 Task: Forward email as attachment with the signature Alex Clark with the subject Status update from softage.1@softage.net to softage.5@softage.net with the message Could you please provide feedback on the latest version of the project report?
Action: Mouse moved to (845, 75)
Screenshot: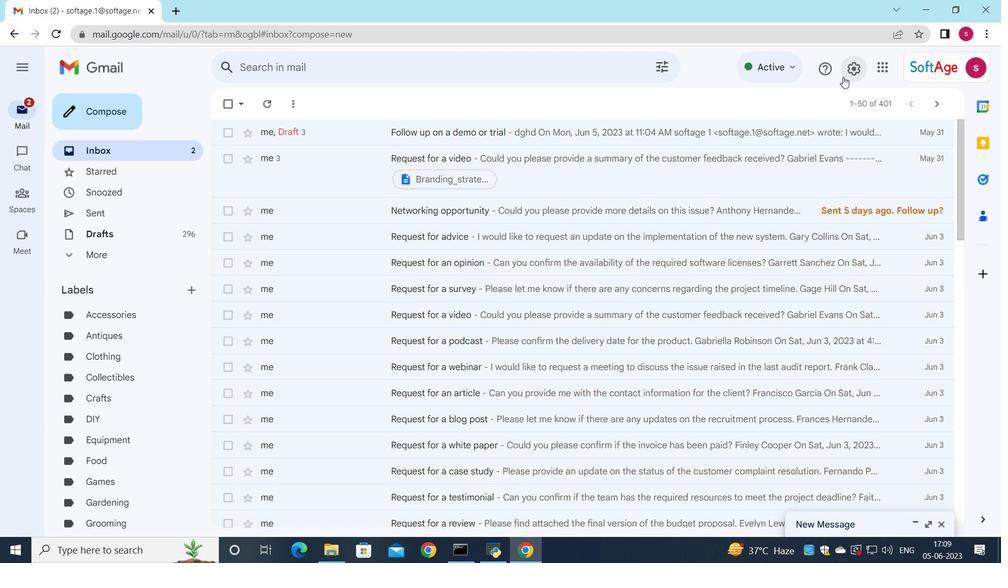
Action: Mouse pressed left at (845, 75)
Screenshot: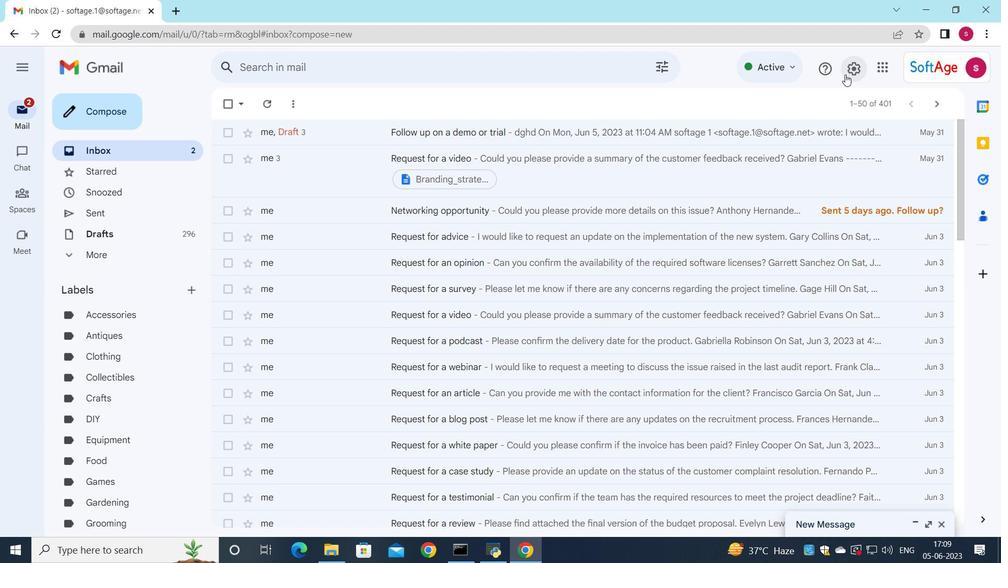 
Action: Mouse moved to (838, 134)
Screenshot: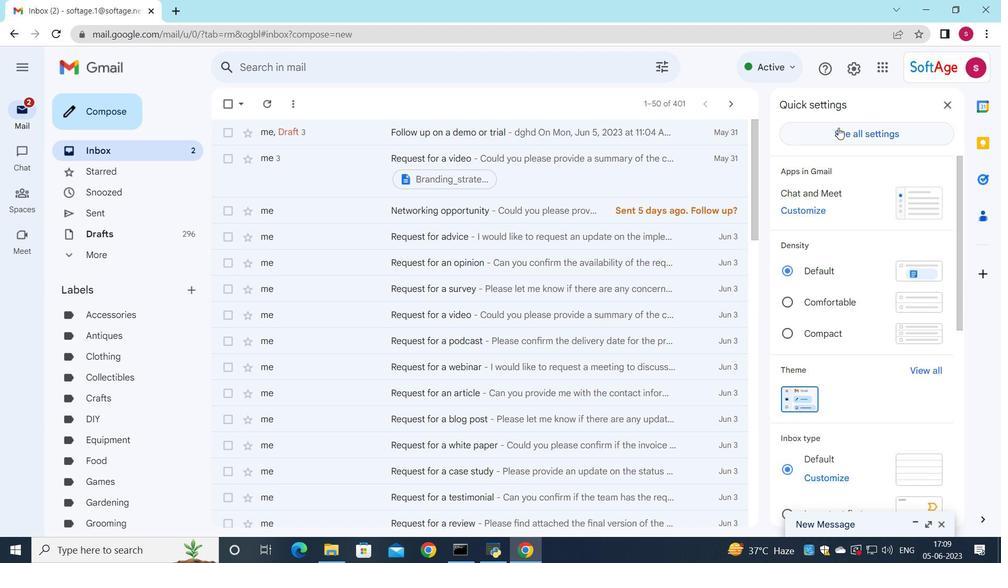 
Action: Mouse pressed left at (838, 134)
Screenshot: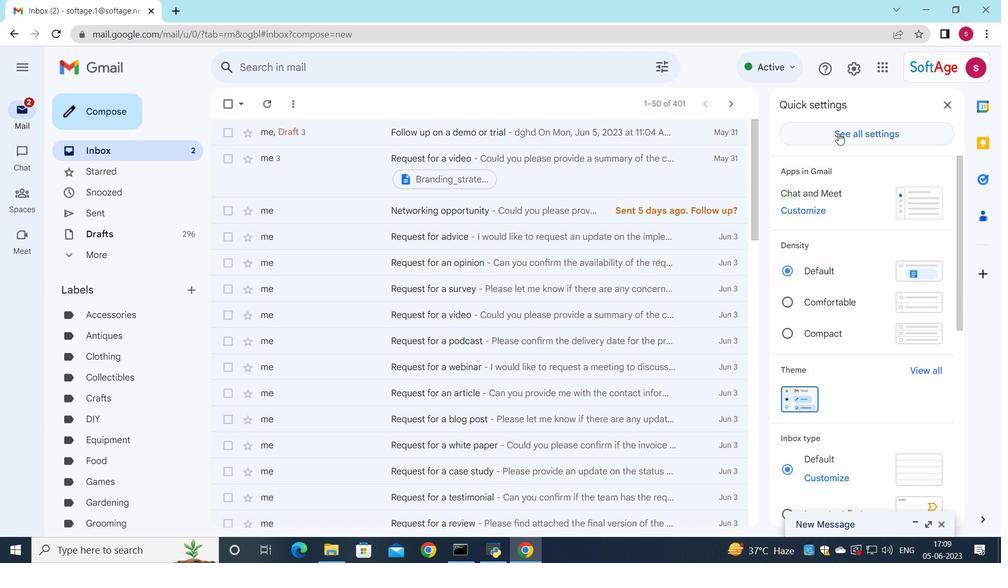 
Action: Mouse moved to (529, 168)
Screenshot: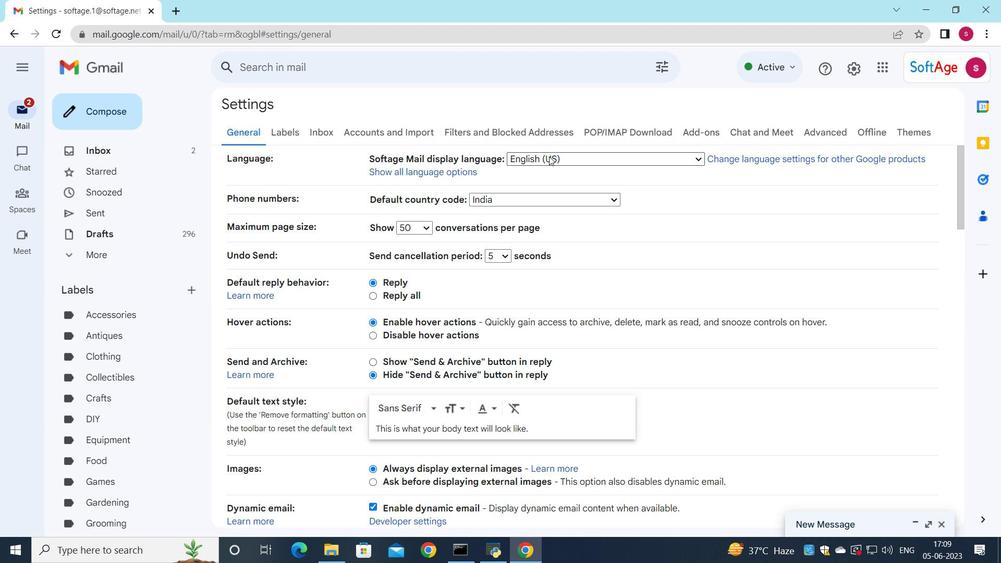 
Action: Mouse scrolled (533, 163) with delta (0, 0)
Screenshot: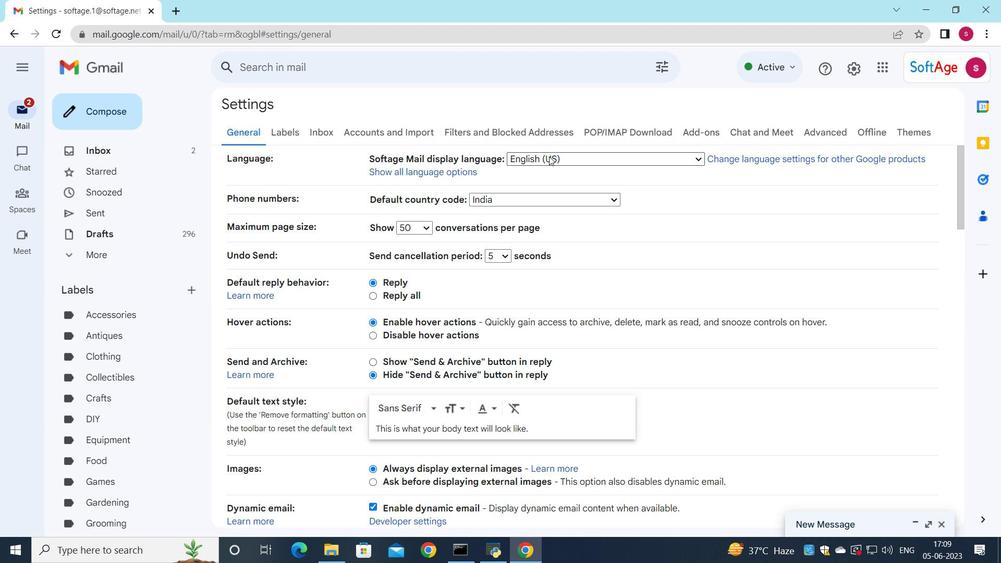 
Action: Mouse moved to (529, 169)
Screenshot: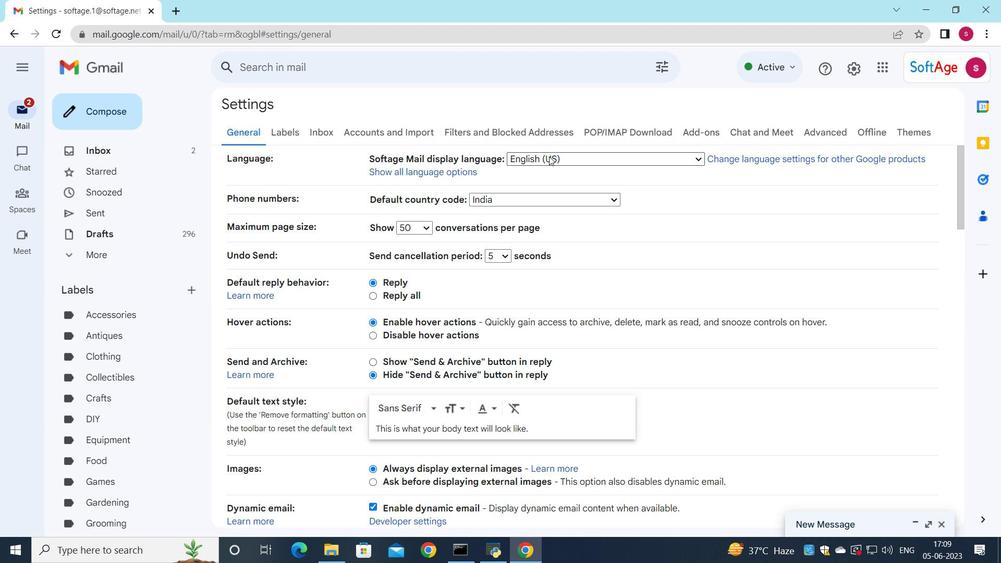 
Action: Mouse scrolled (531, 165) with delta (0, 0)
Screenshot: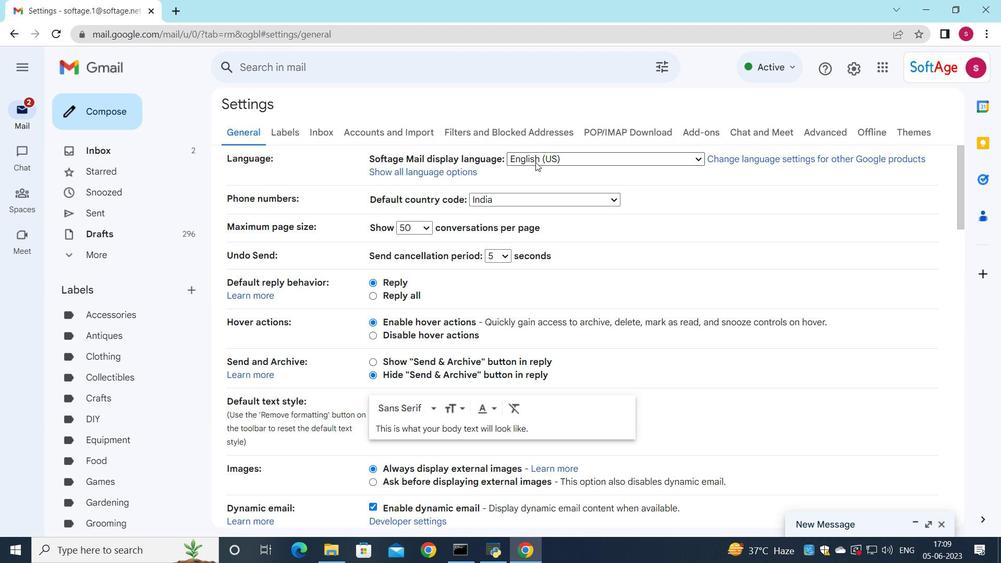 
Action: Mouse moved to (527, 172)
Screenshot: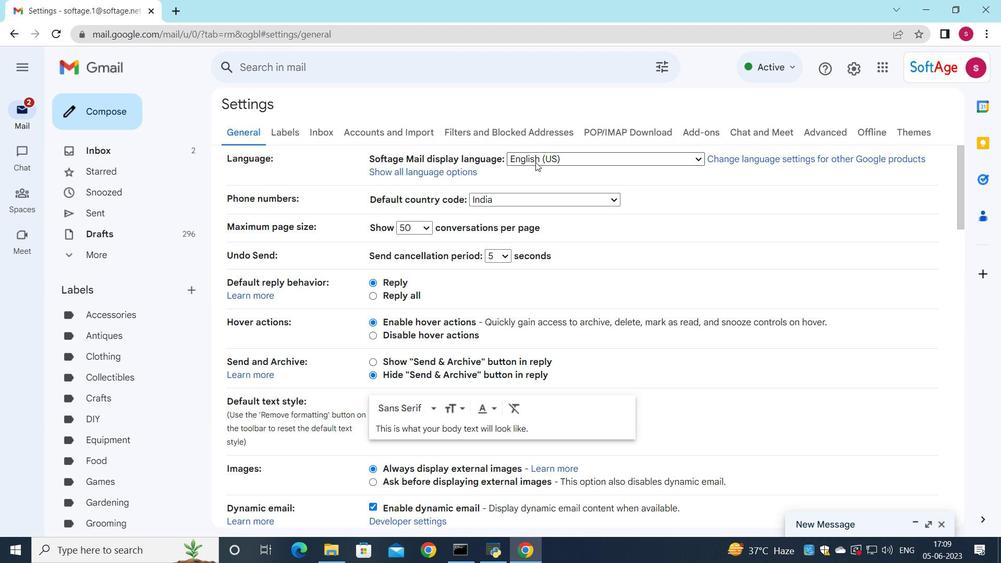
Action: Mouse scrolled (530, 166) with delta (0, 0)
Screenshot: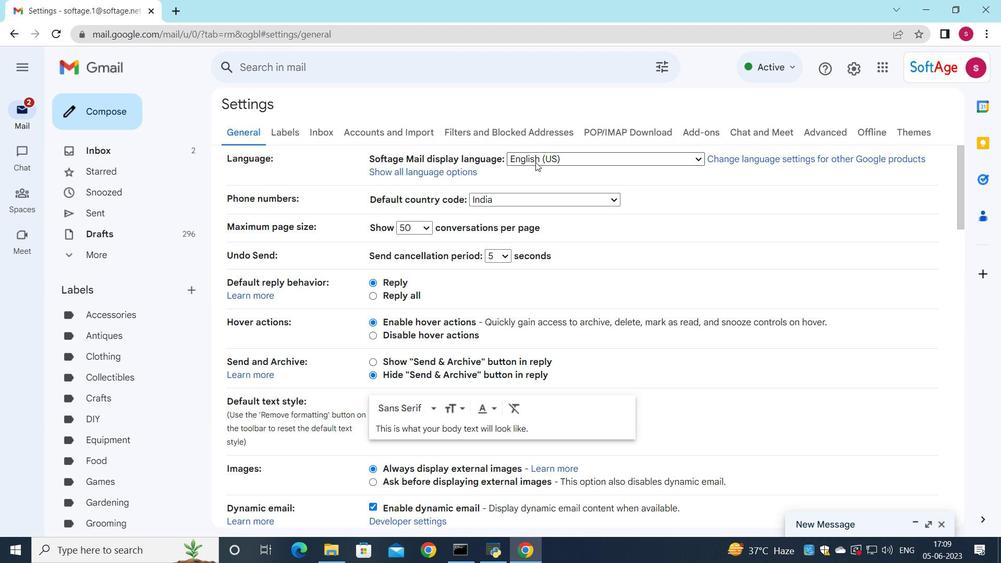 
Action: Mouse moved to (525, 175)
Screenshot: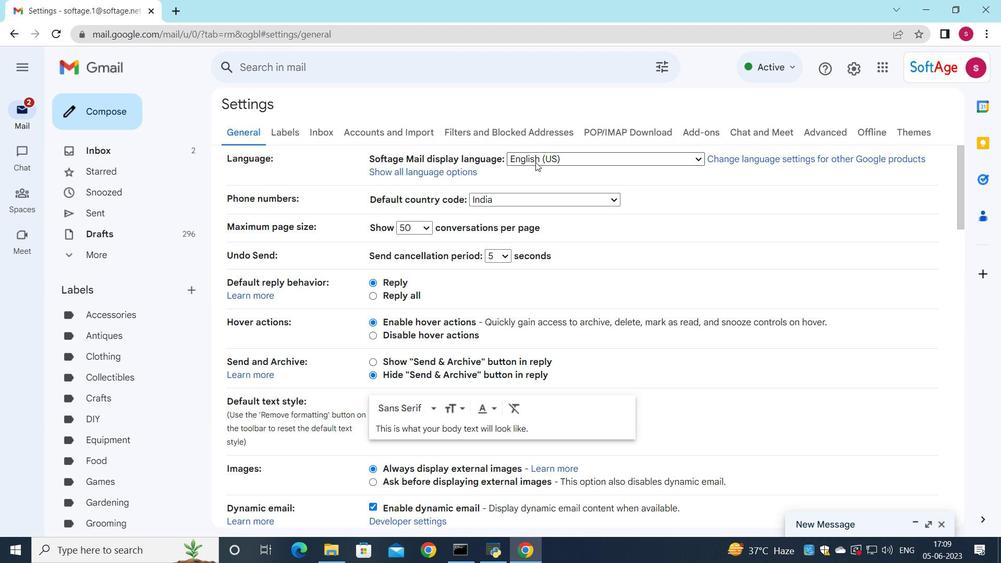 
Action: Mouse scrolled (529, 168) with delta (0, 0)
Screenshot: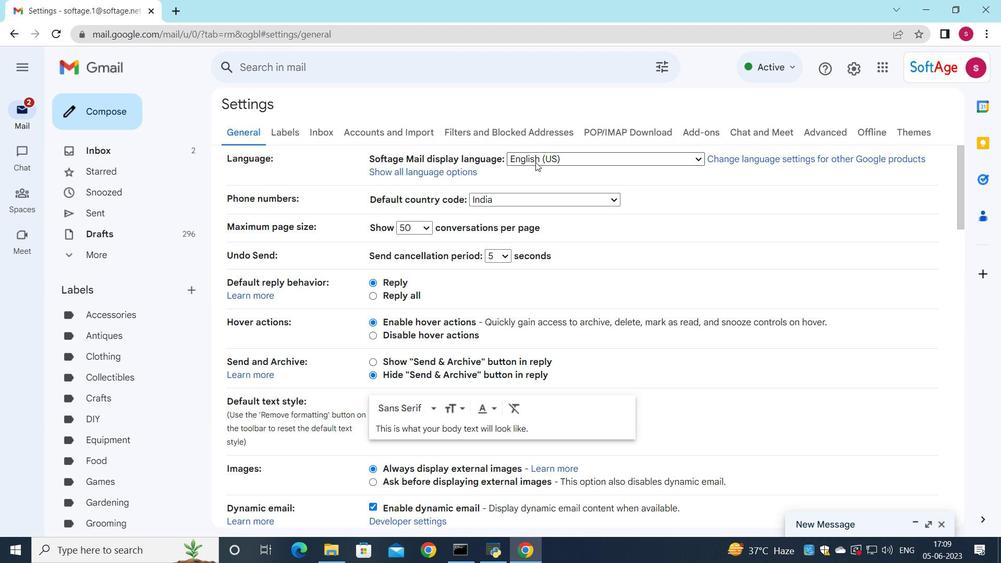 
Action: Mouse moved to (514, 208)
Screenshot: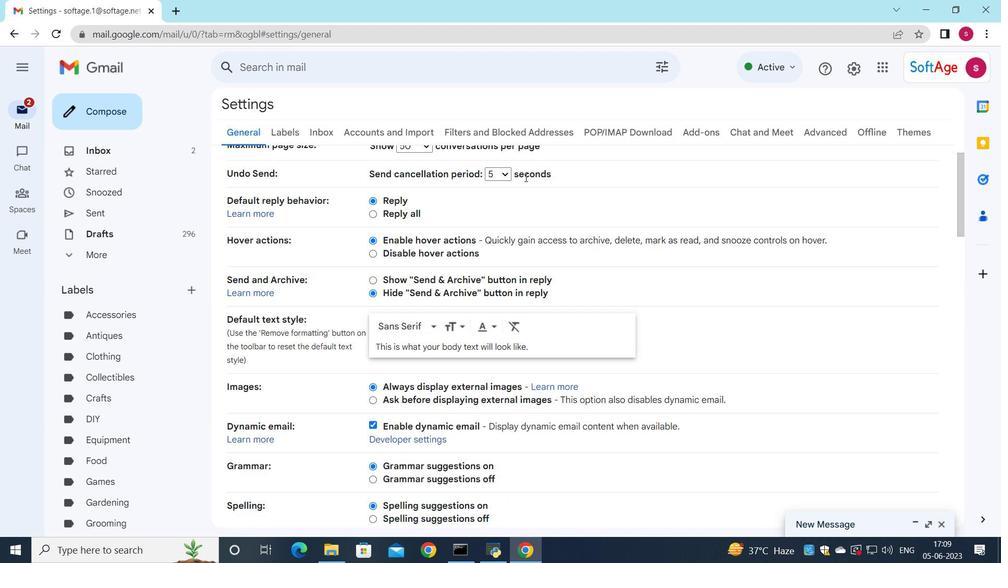 
Action: Mouse scrolled (514, 208) with delta (0, 0)
Screenshot: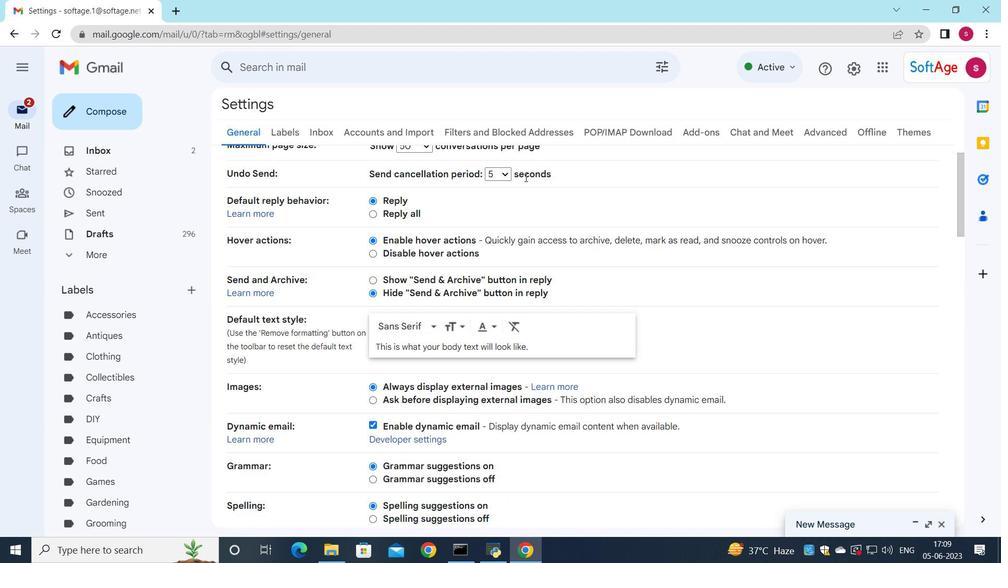 
Action: Mouse moved to (511, 220)
Screenshot: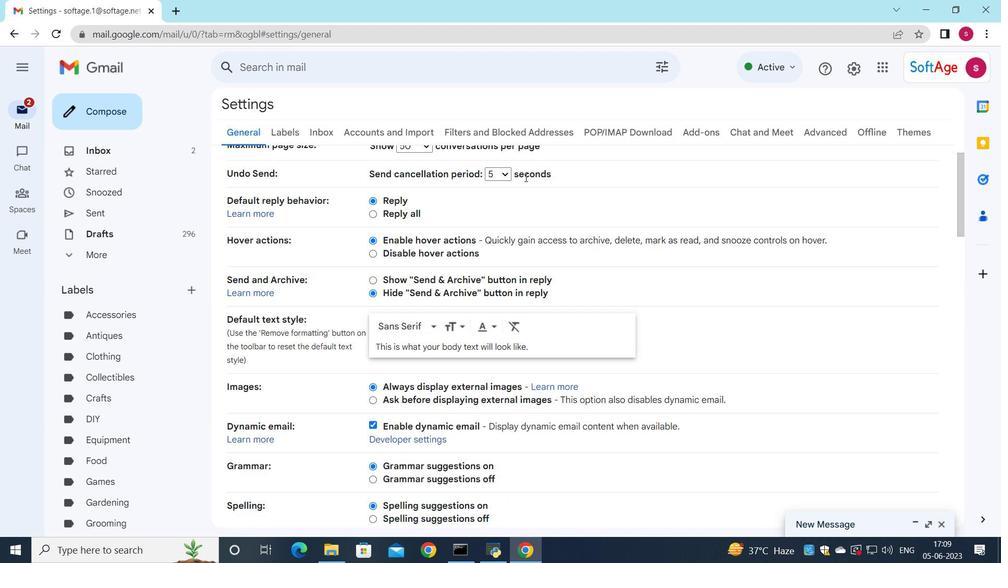 
Action: Mouse scrolled (511, 220) with delta (0, 0)
Screenshot: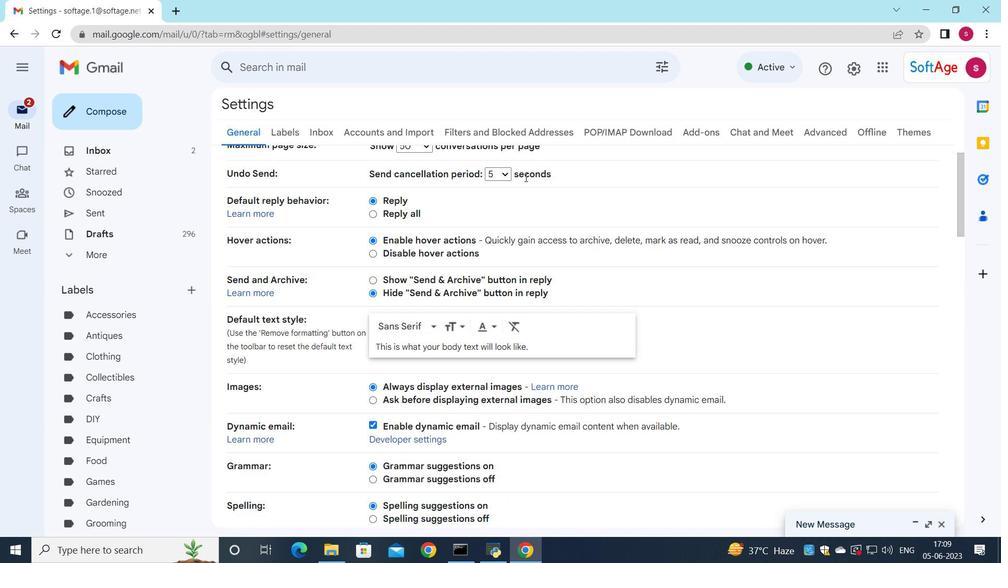 
Action: Mouse moved to (508, 226)
Screenshot: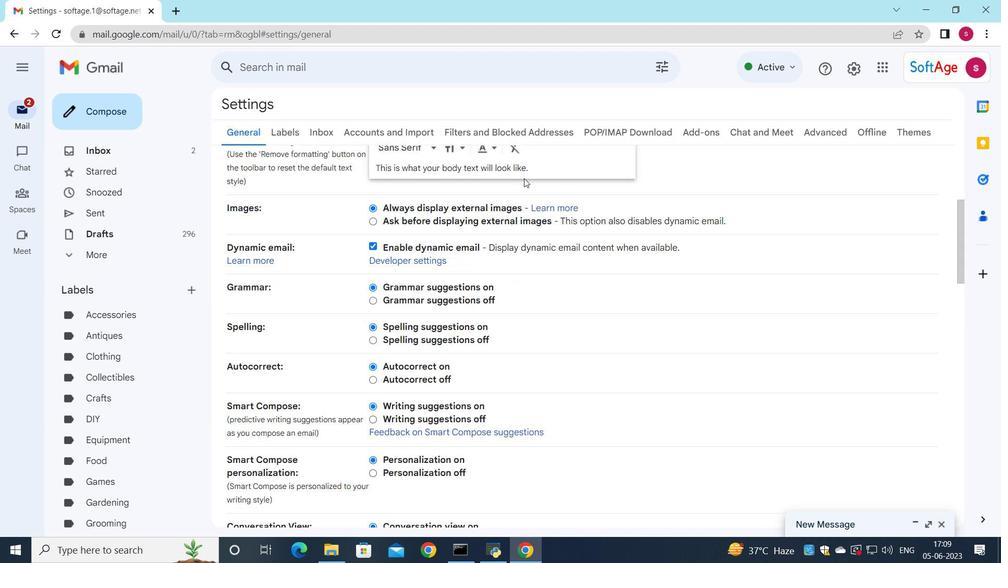 
Action: Mouse scrolled (508, 225) with delta (0, 0)
Screenshot: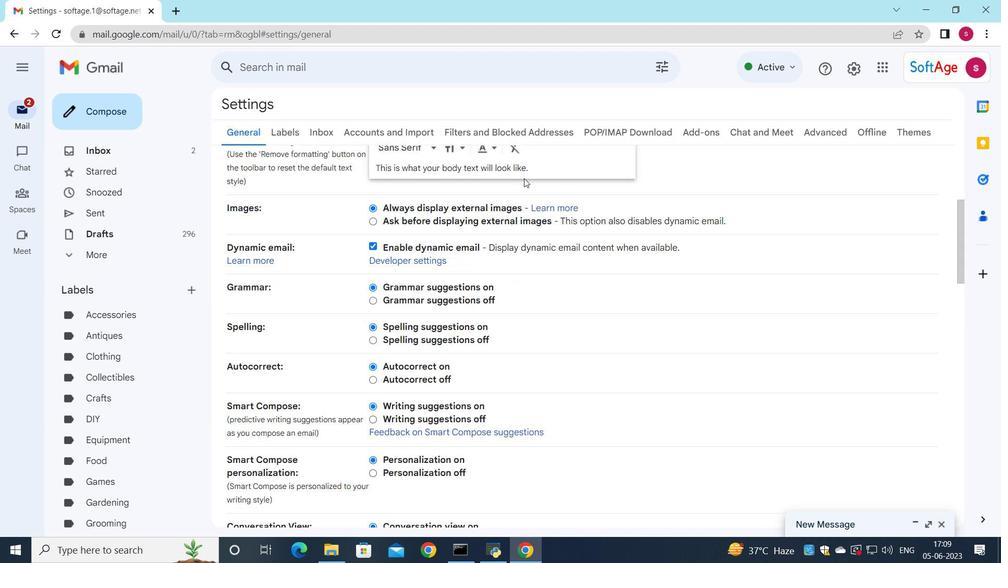 
Action: Mouse moved to (504, 233)
Screenshot: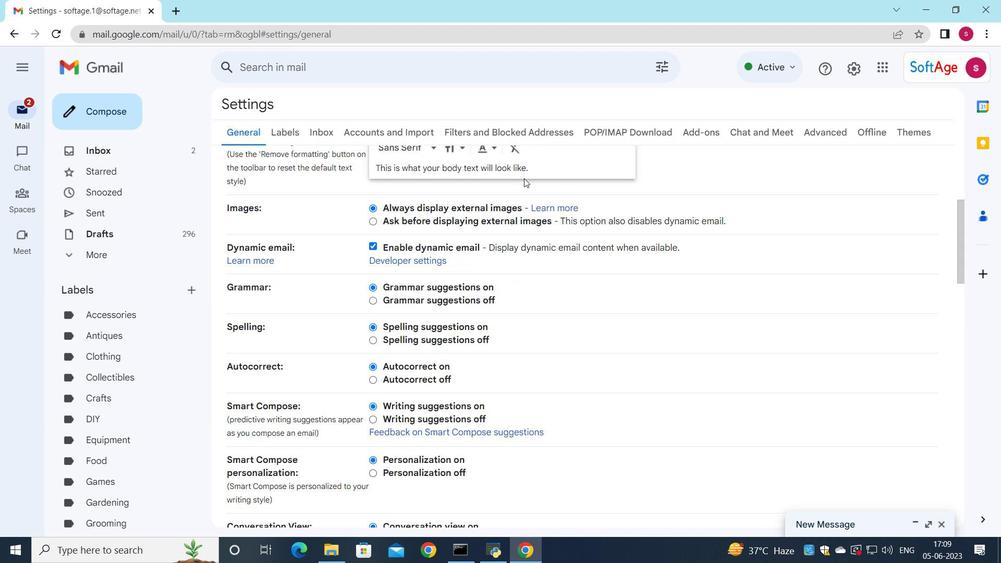 
Action: Mouse scrolled (504, 233) with delta (0, 0)
Screenshot: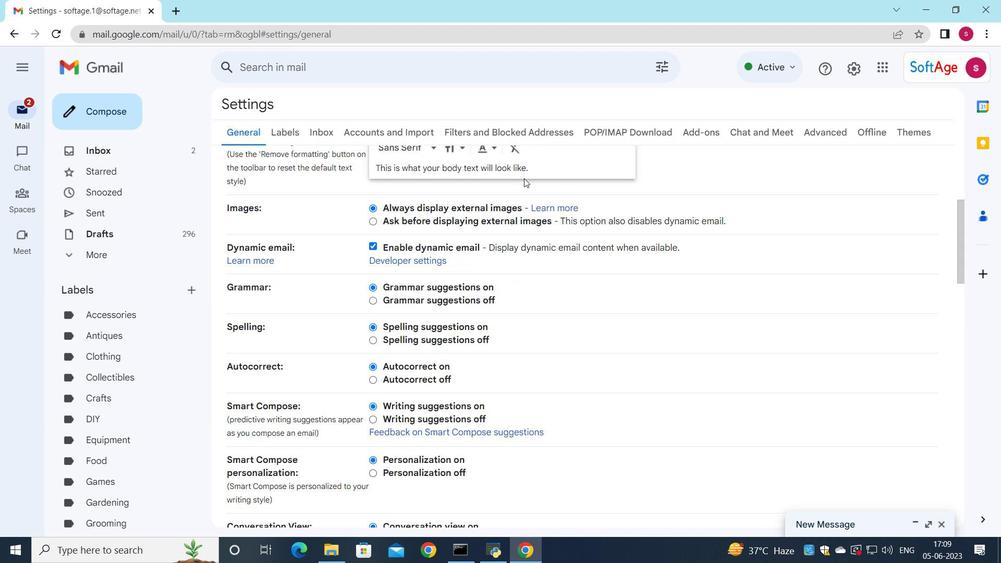 
Action: Mouse moved to (501, 240)
Screenshot: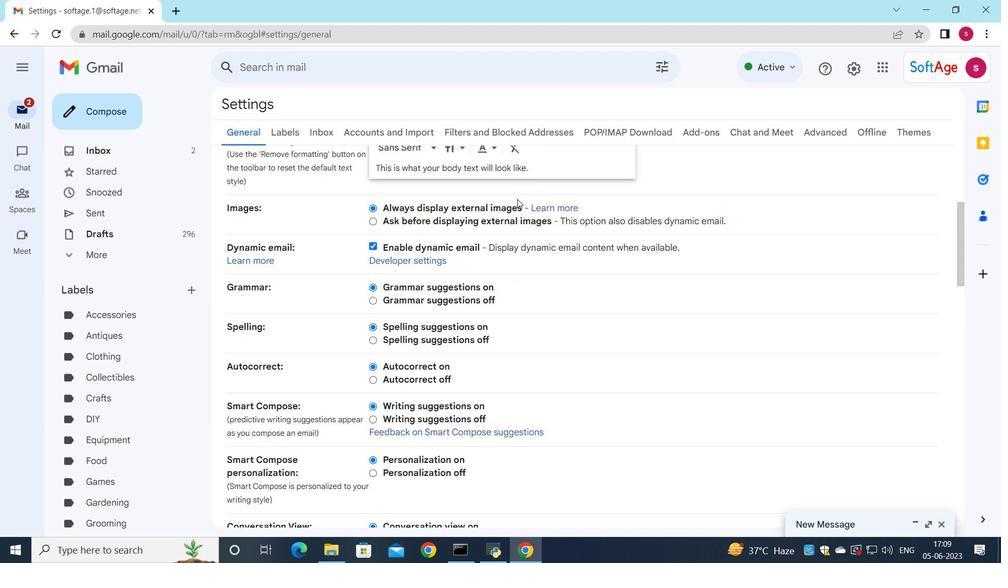 
Action: Mouse scrolled (501, 239) with delta (0, 0)
Screenshot: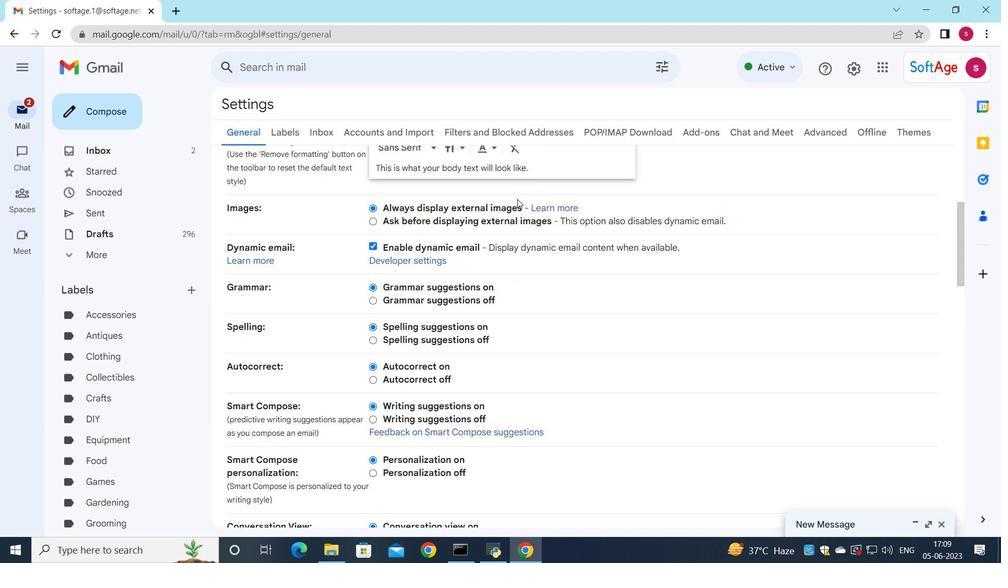 
Action: Mouse moved to (493, 252)
Screenshot: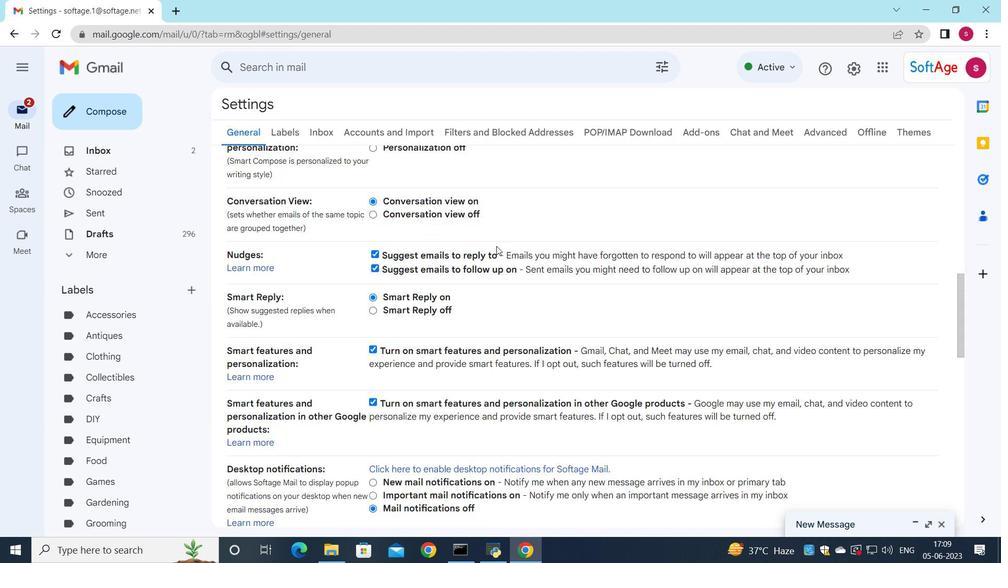 
Action: Mouse scrolled (493, 252) with delta (0, 0)
Screenshot: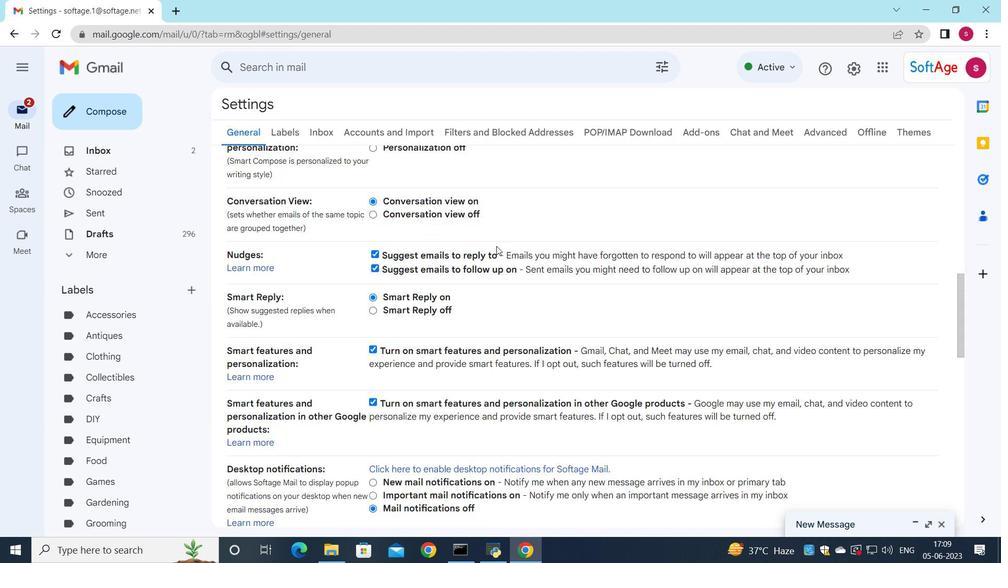 
Action: Mouse moved to (492, 254)
Screenshot: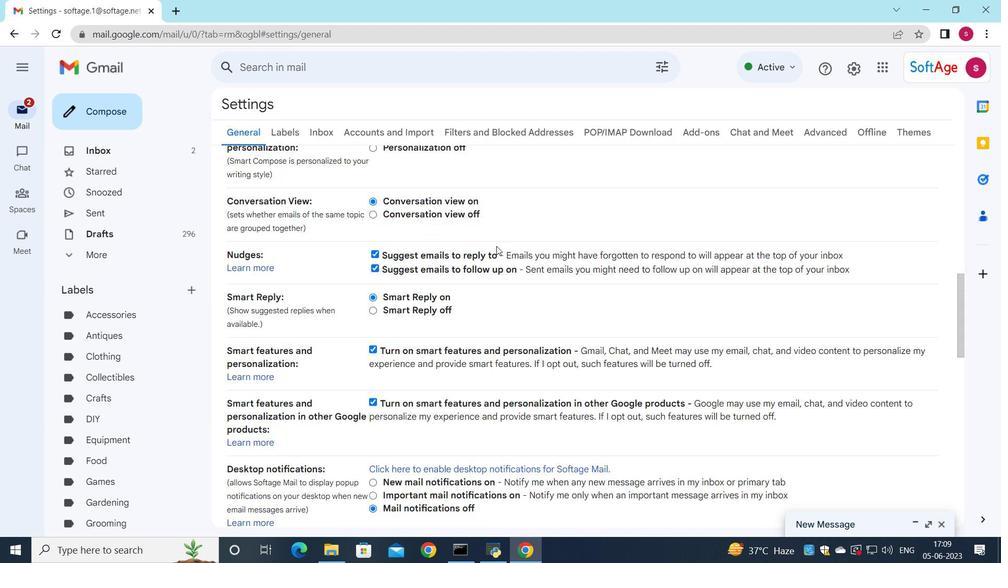 
Action: Mouse scrolled (492, 253) with delta (0, 0)
Screenshot: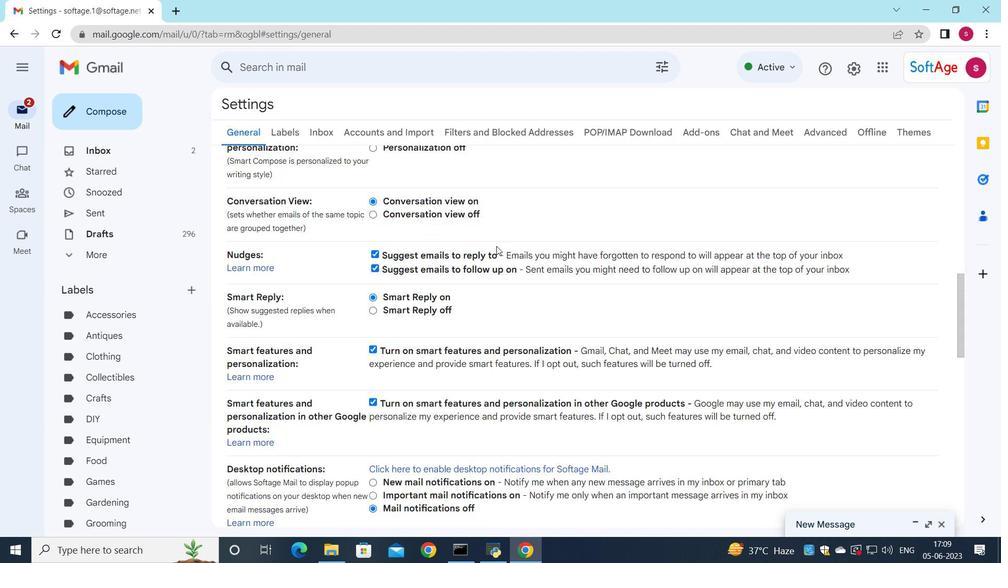 
Action: Mouse moved to (492, 256)
Screenshot: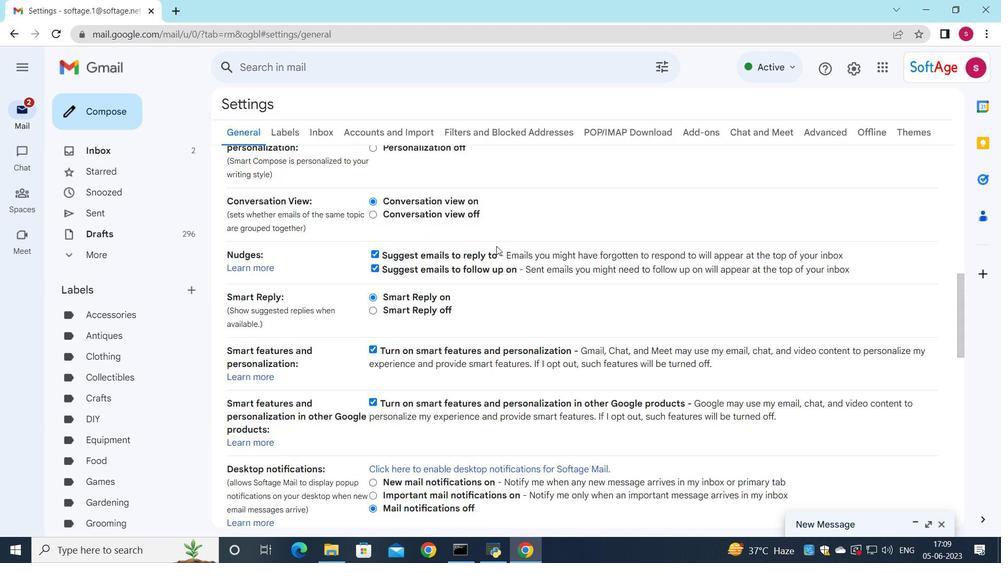 
Action: Mouse scrolled (492, 255) with delta (0, 0)
Screenshot: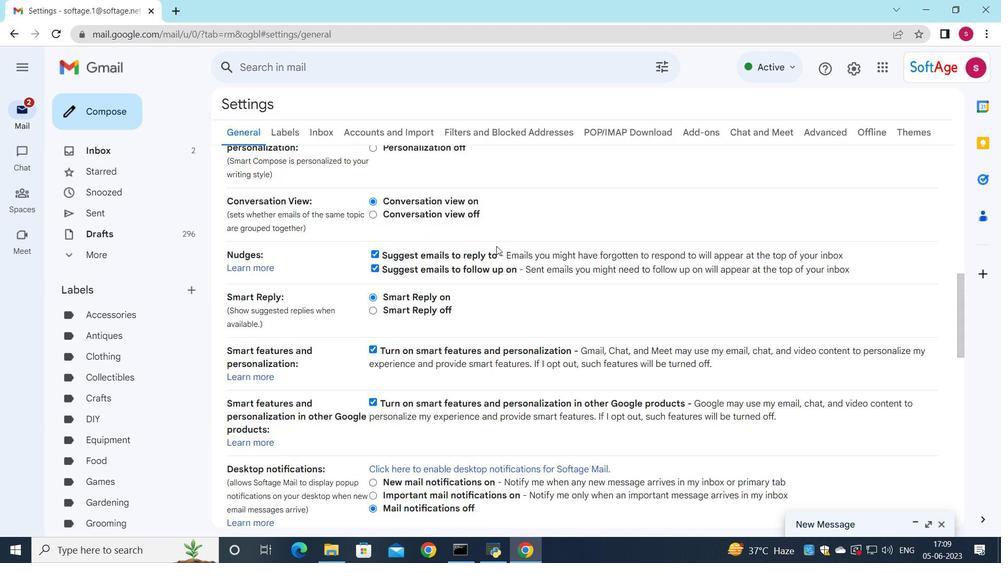
Action: Mouse moved to (491, 257)
Screenshot: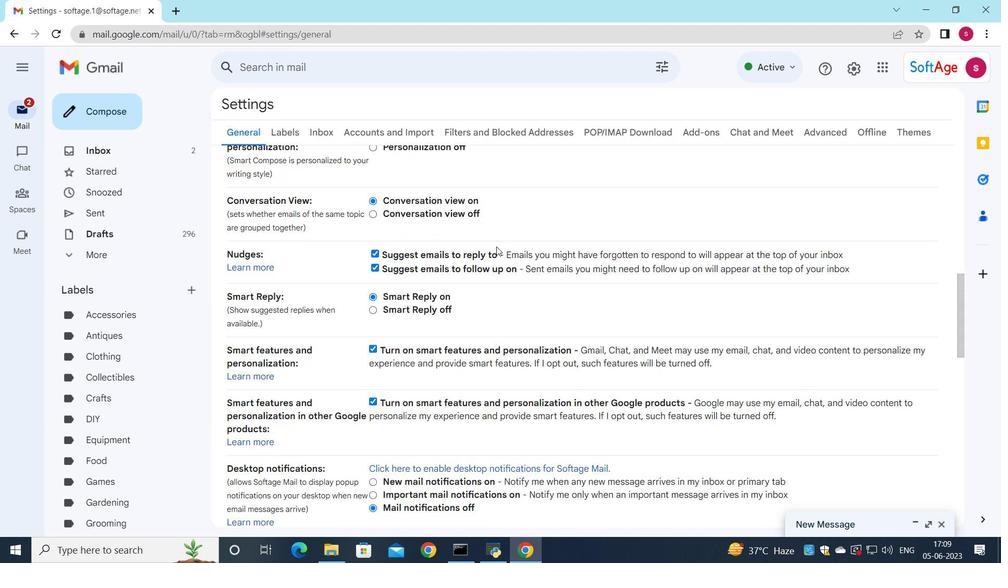 
Action: Mouse scrolled (491, 256) with delta (0, 0)
Screenshot: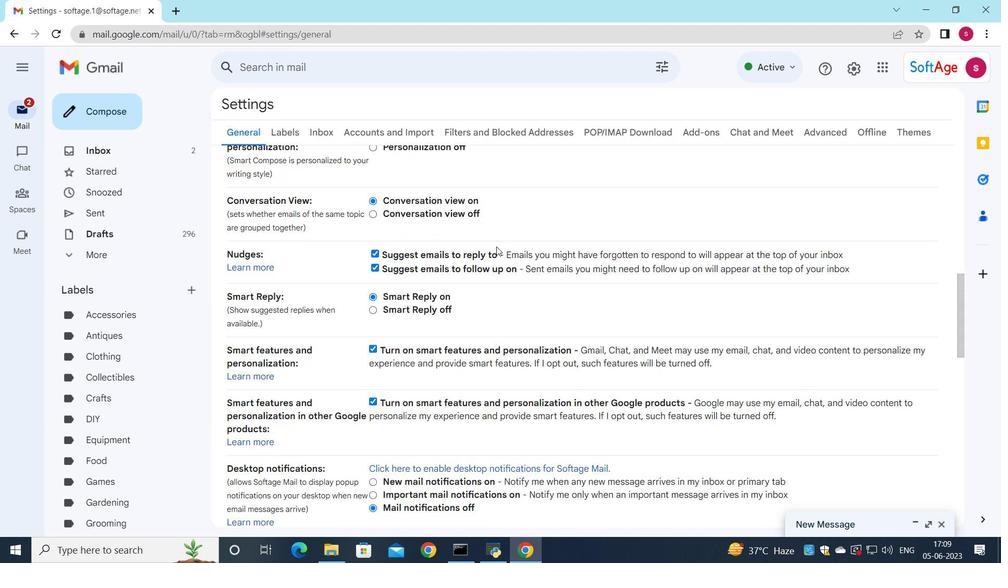 
Action: Mouse moved to (490, 257)
Screenshot: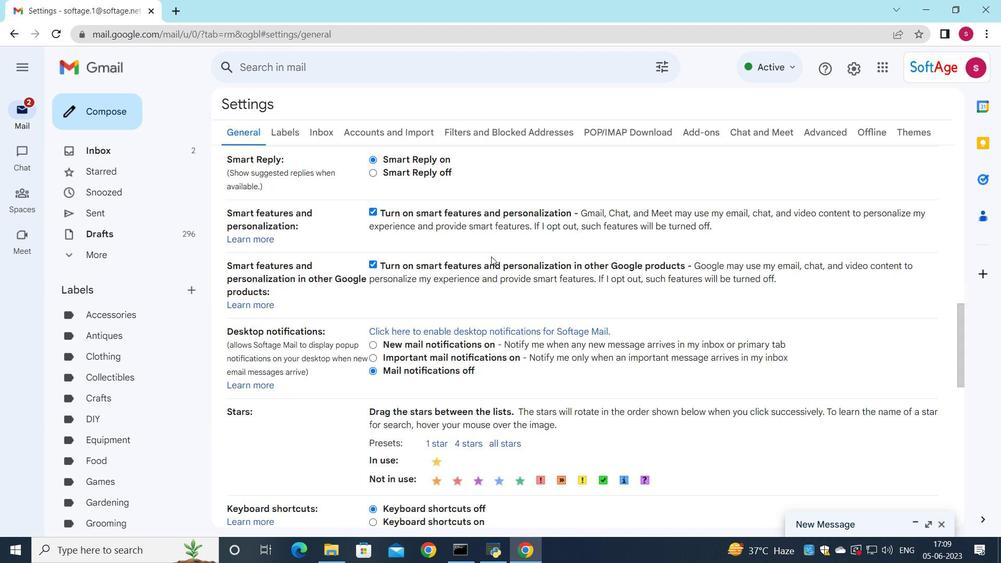 
Action: Mouse scrolled (490, 257) with delta (0, 0)
Screenshot: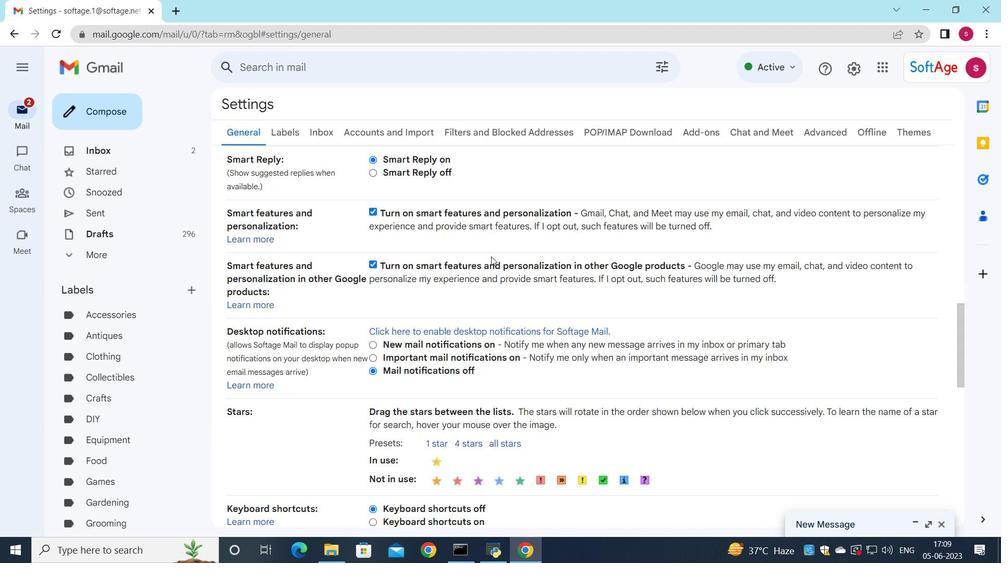 
Action: Mouse scrolled (490, 257) with delta (0, 0)
Screenshot: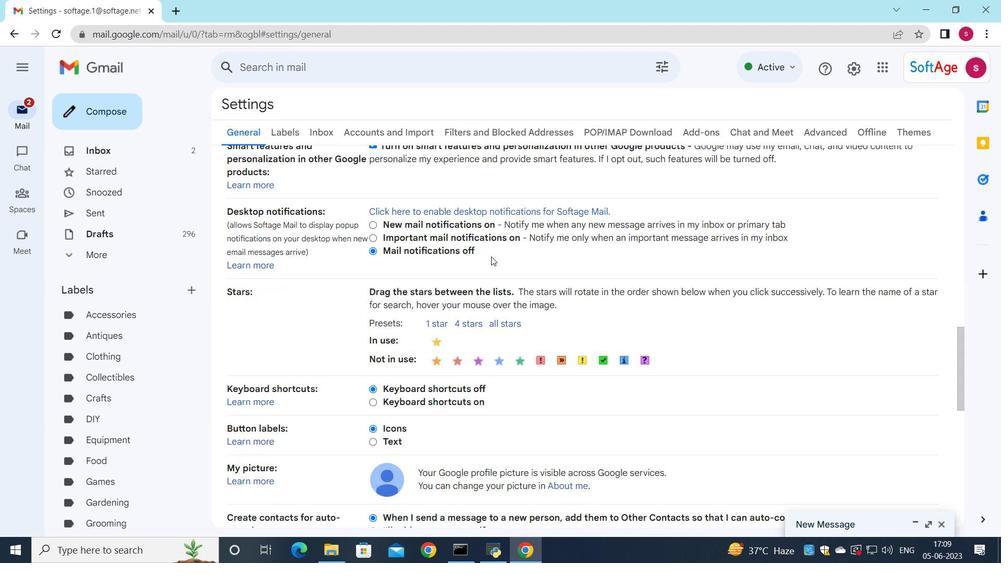
Action: Mouse scrolled (490, 257) with delta (0, 0)
Screenshot: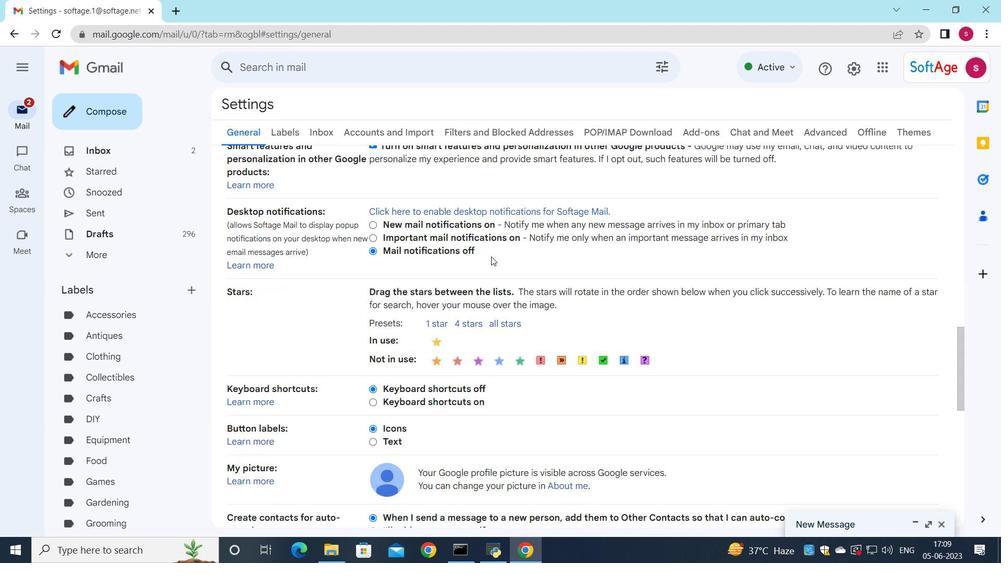 
Action: Mouse scrolled (490, 257) with delta (0, 0)
Screenshot: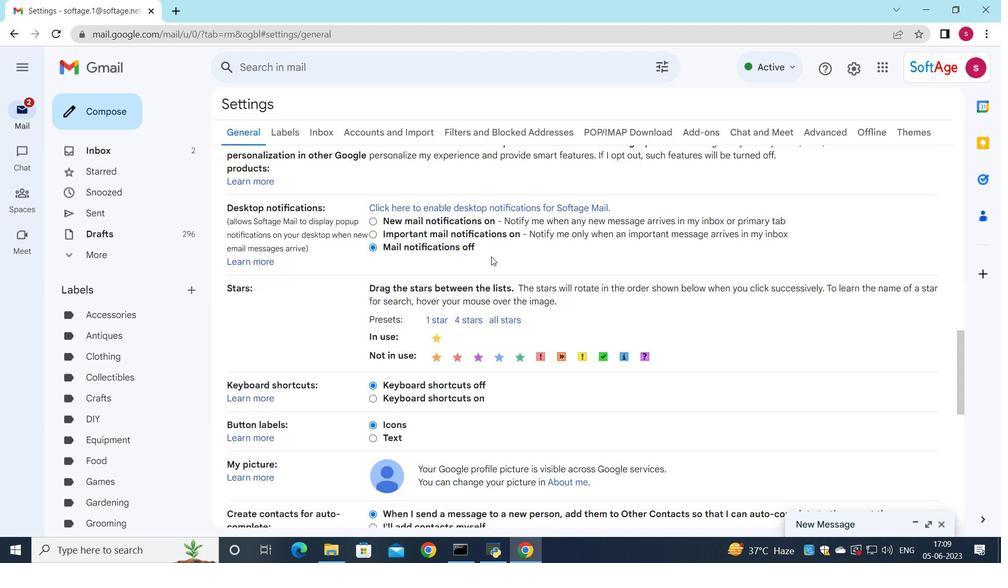 
Action: Mouse moved to (429, 316)
Screenshot: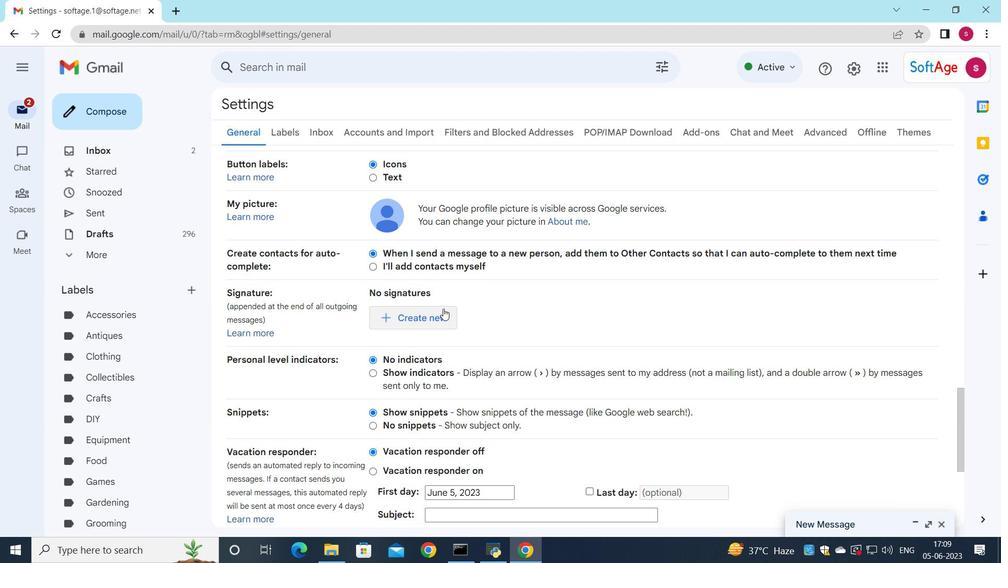 
Action: Mouse pressed left at (429, 316)
Screenshot: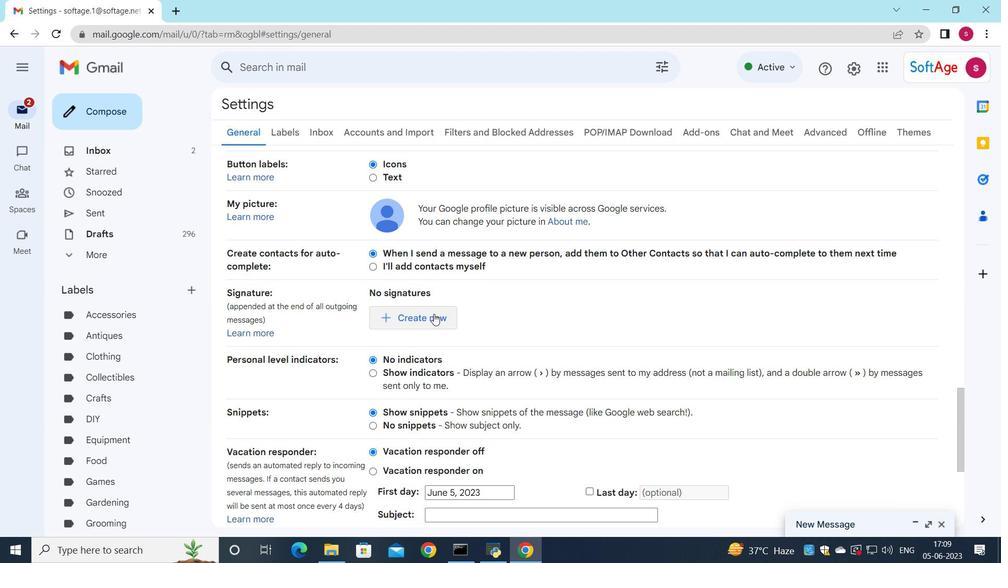 
Action: Mouse moved to (600, 188)
Screenshot: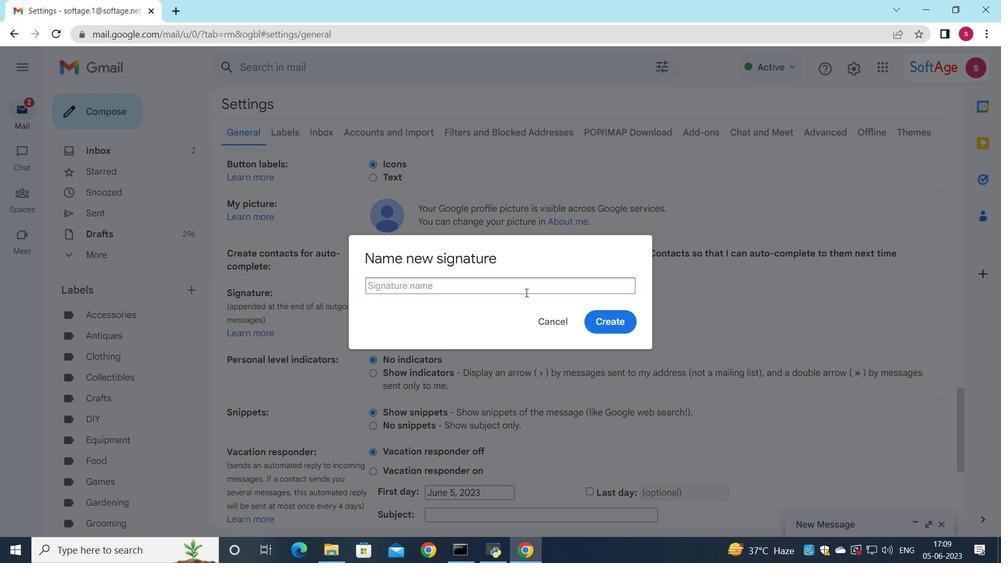 
Action: Key pressed <Key.shift>Alex<Key.space><Key.shift>Clark
Screenshot: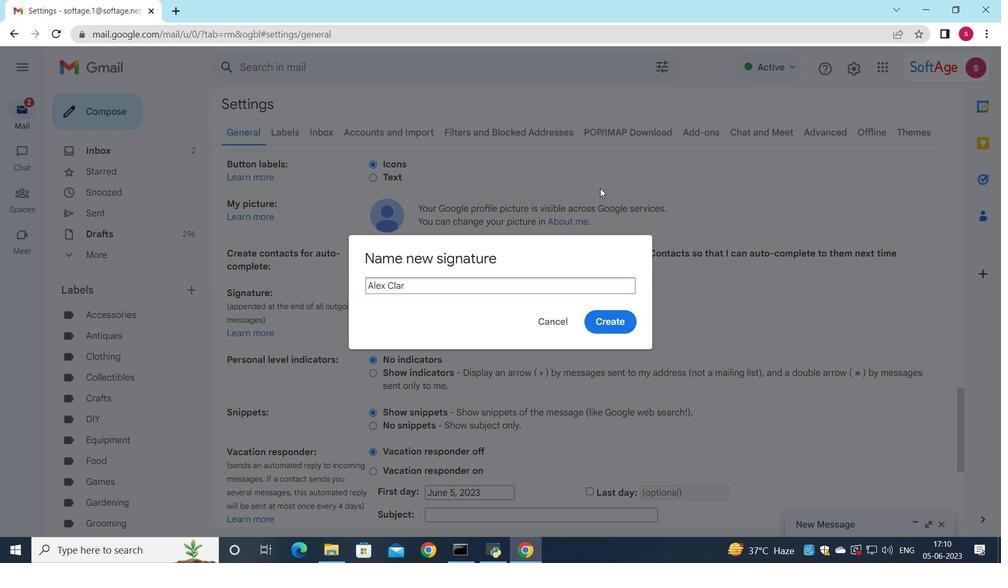 
Action: Mouse moved to (605, 320)
Screenshot: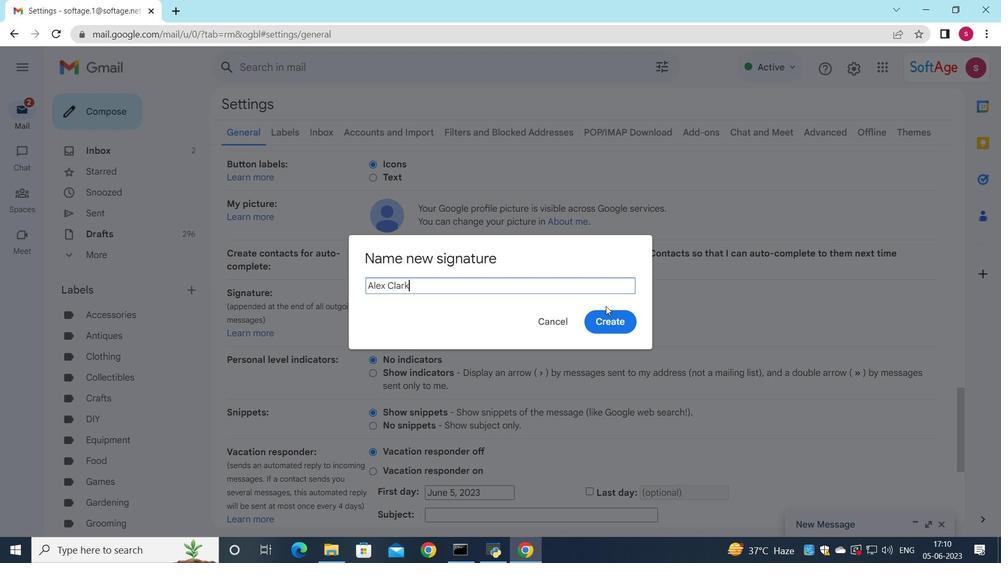 
Action: Mouse pressed left at (605, 320)
Screenshot: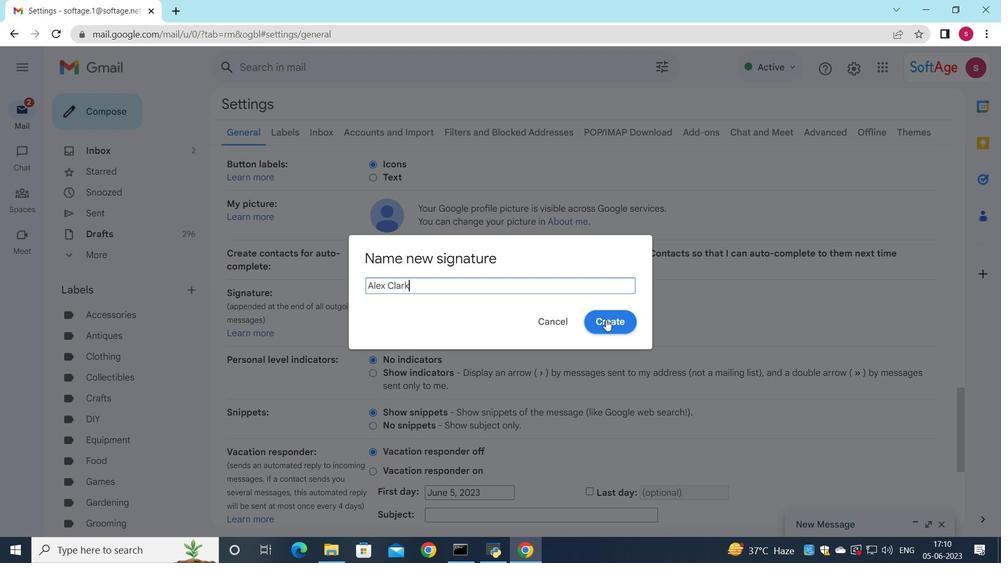 
Action: Mouse moved to (597, 319)
Screenshot: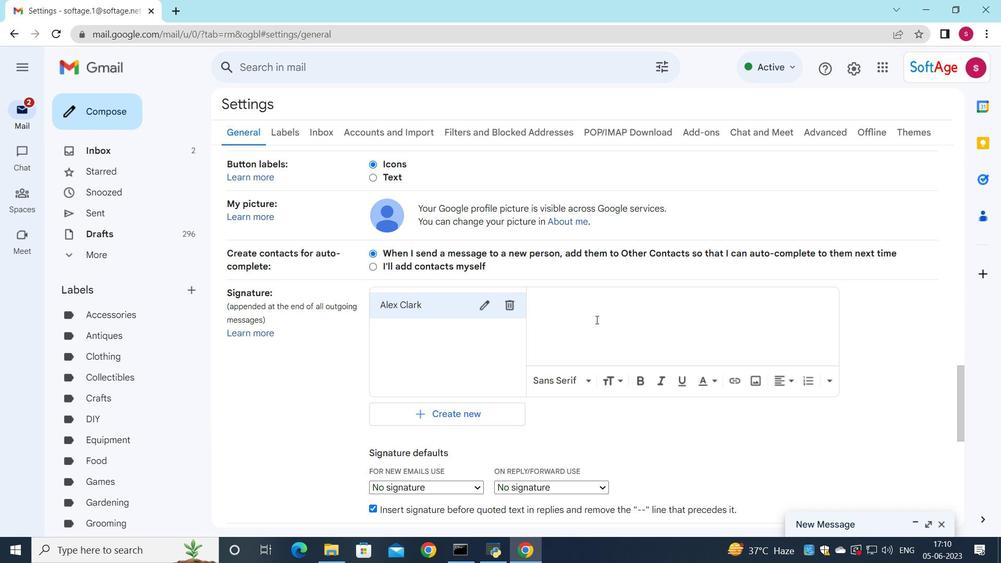 
Action: Mouse pressed left at (597, 319)
Screenshot: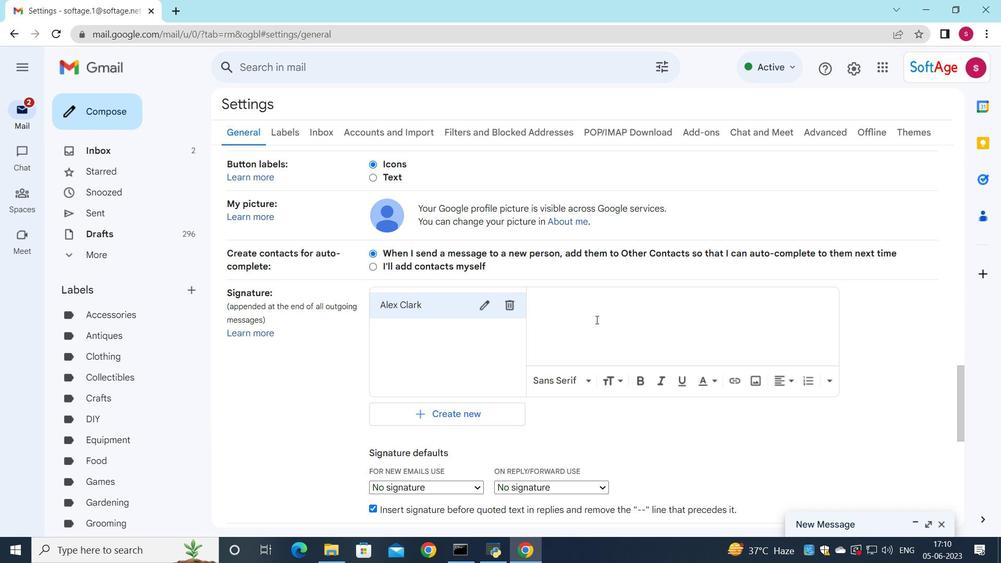 
Action: Key pressed <Key.shift>Alex<Key.space><Key.shift>Clark
Screenshot: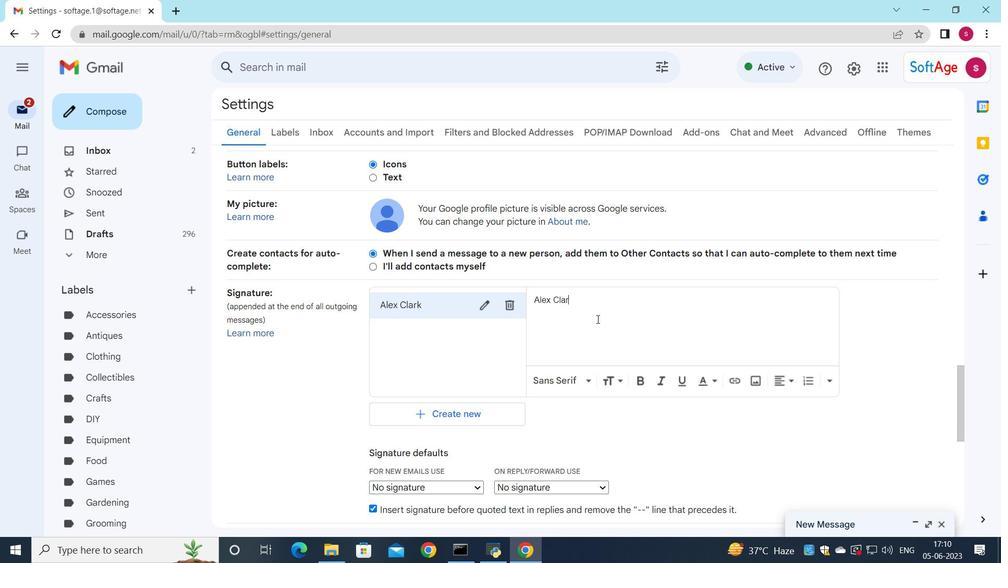 
Action: Mouse scrolled (597, 318) with delta (0, 0)
Screenshot: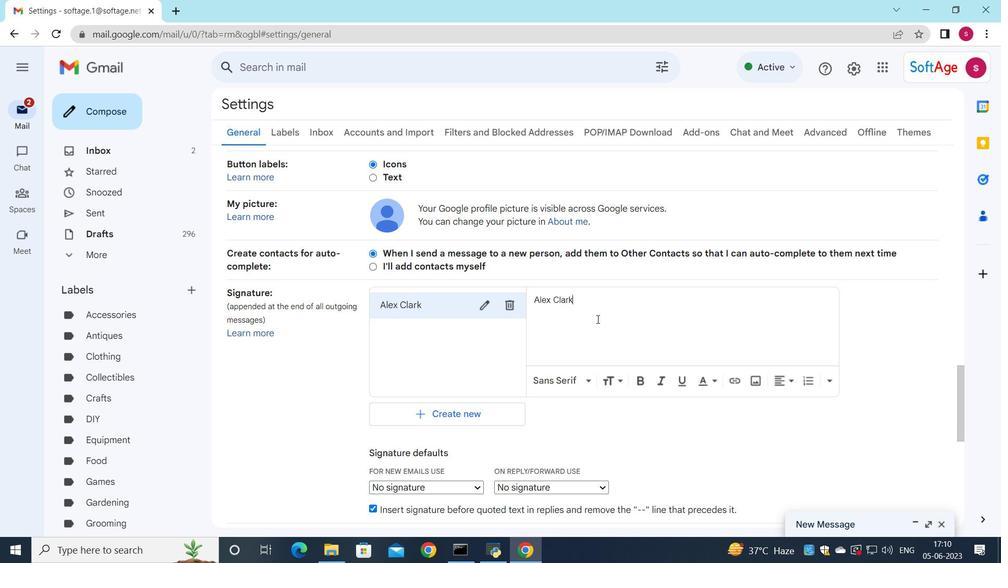 
Action: Mouse scrolled (597, 318) with delta (0, 0)
Screenshot: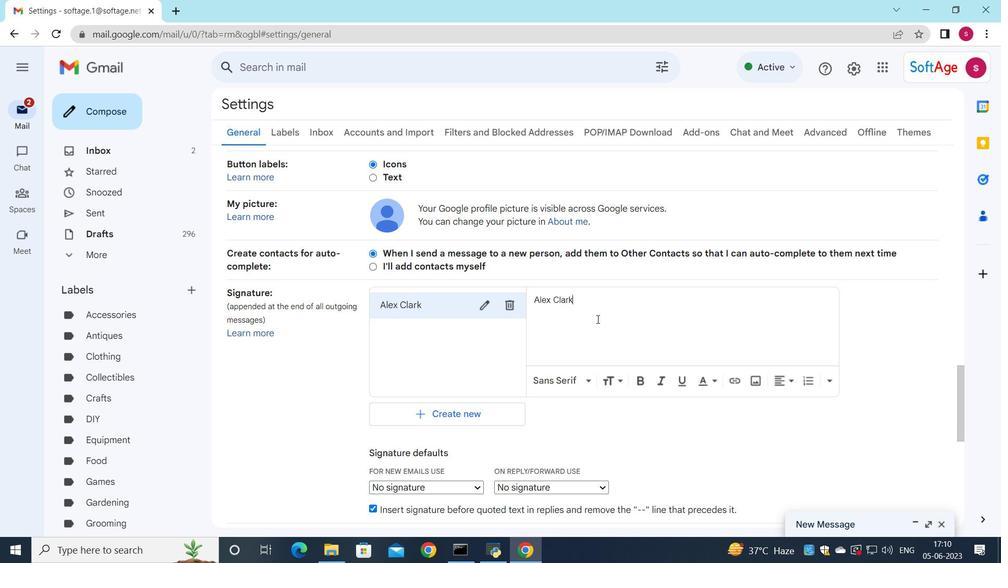 
Action: Mouse moved to (456, 348)
Screenshot: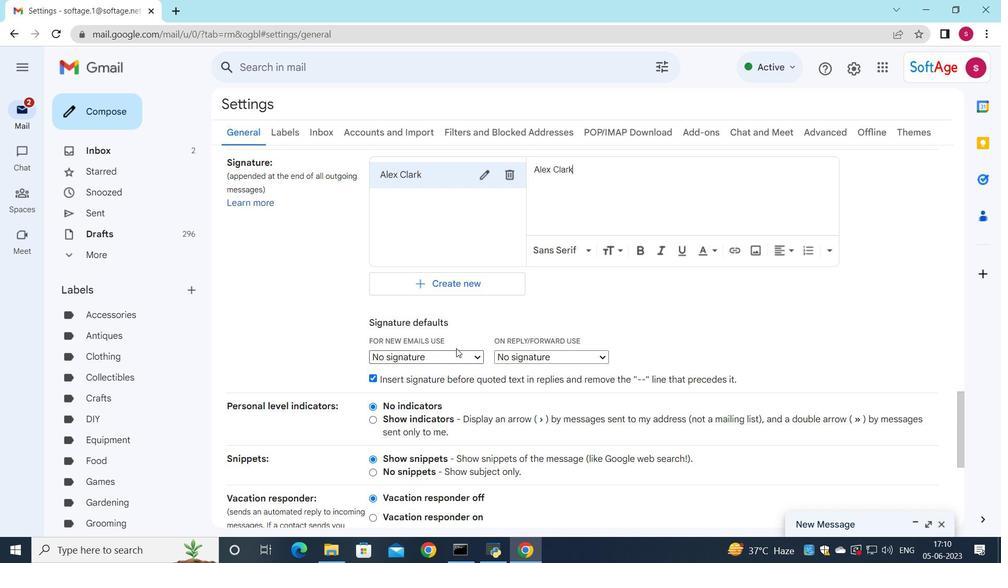 
Action: Mouse pressed left at (456, 348)
Screenshot: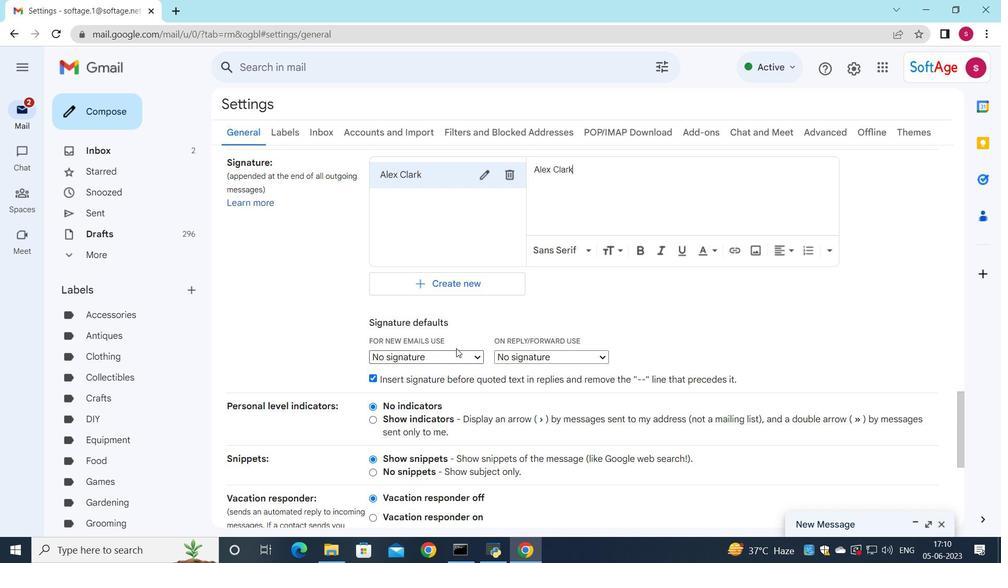 
Action: Mouse moved to (461, 354)
Screenshot: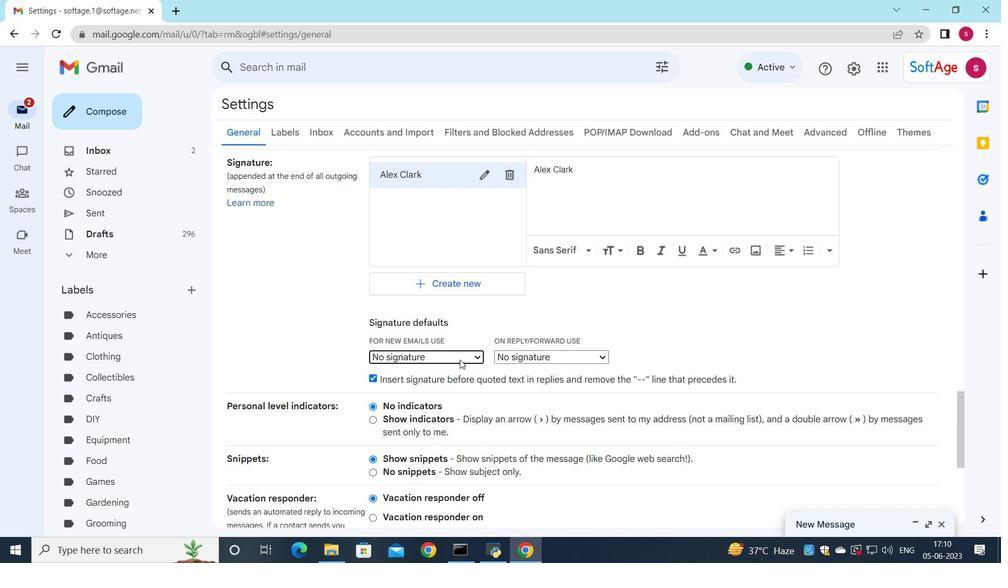 
Action: Mouse pressed left at (461, 354)
Screenshot: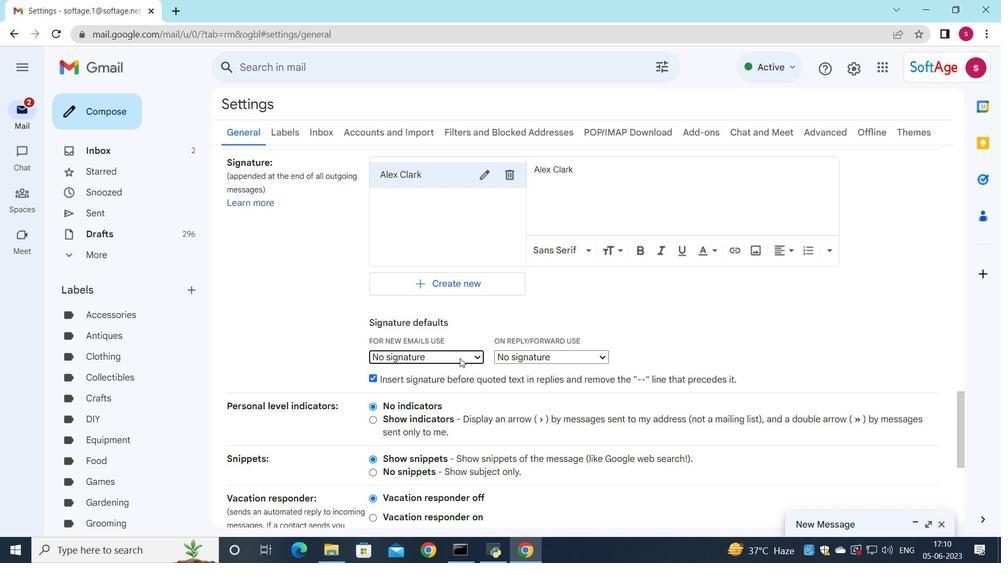 
Action: Mouse moved to (451, 380)
Screenshot: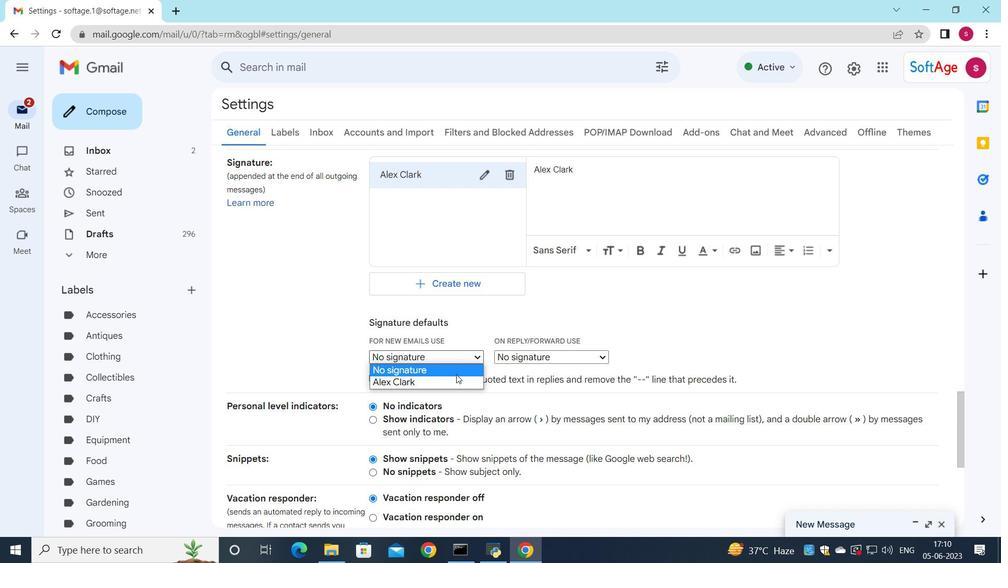 
Action: Mouse pressed left at (451, 380)
Screenshot: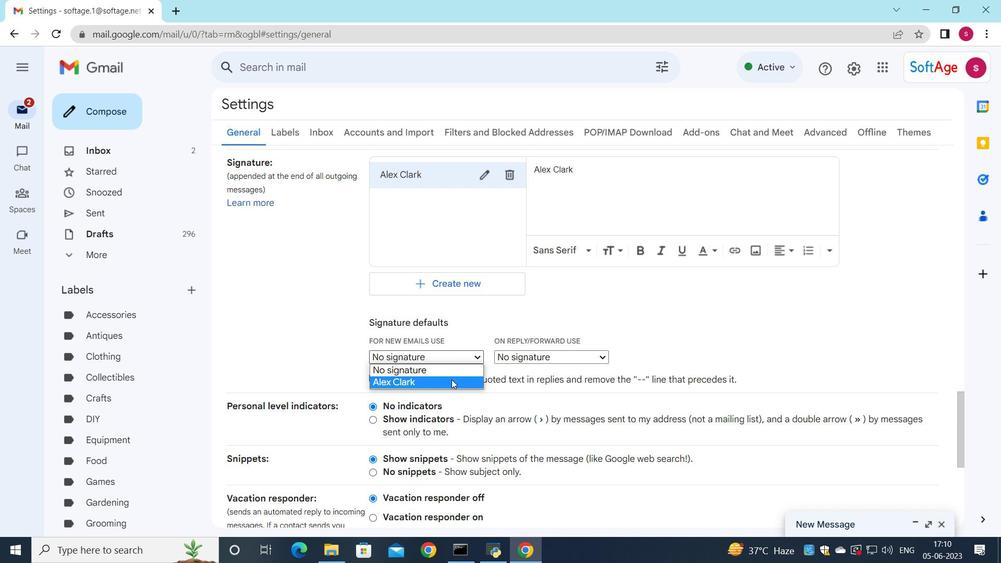 
Action: Mouse moved to (585, 354)
Screenshot: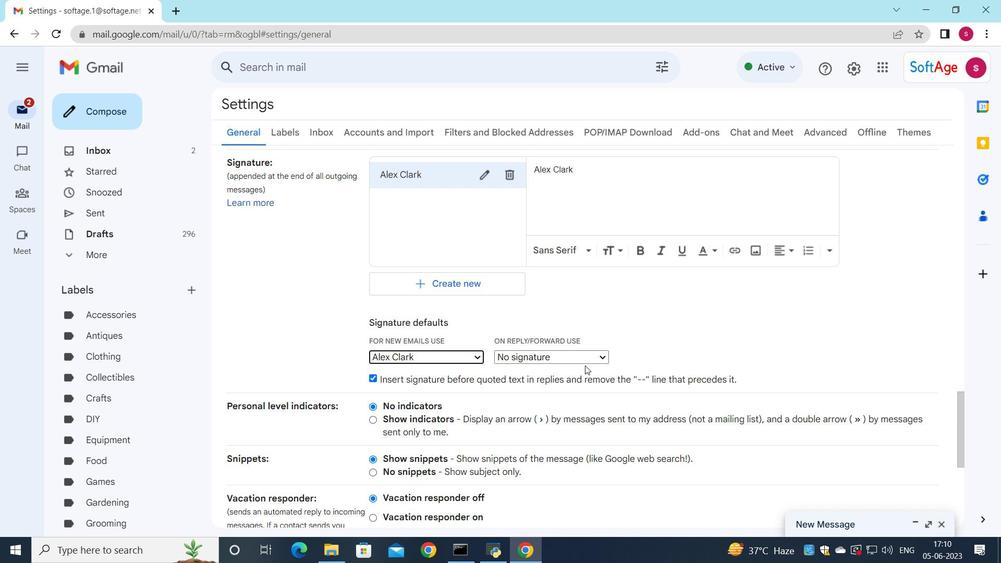 
Action: Mouse pressed left at (585, 354)
Screenshot: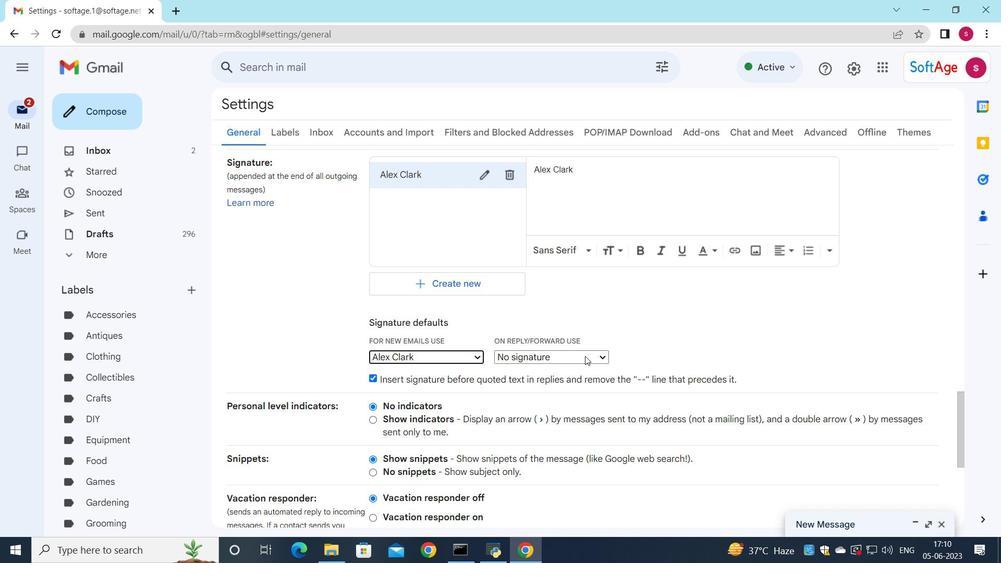 
Action: Mouse moved to (577, 378)
Screenshot: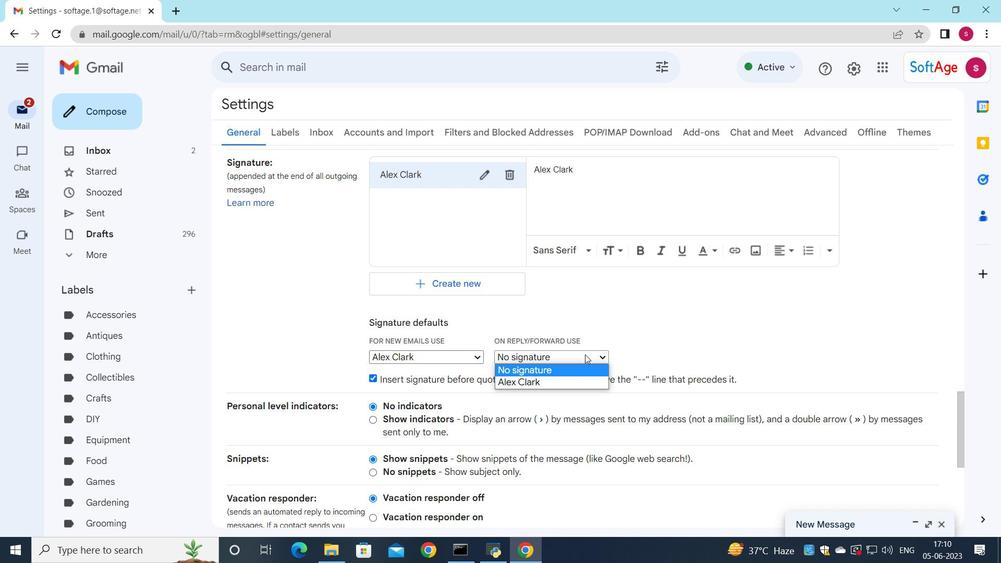 
Action: Mouse pressed left at (577, 378)
Screenshot: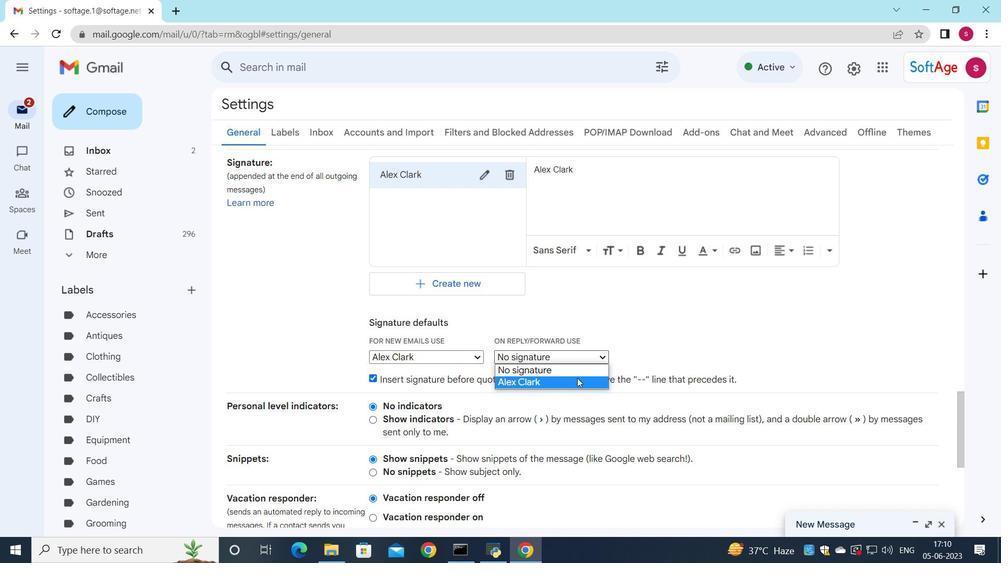 
Action: Mouse scrolled (577, 377) with delta (0, 0)
Screenshot: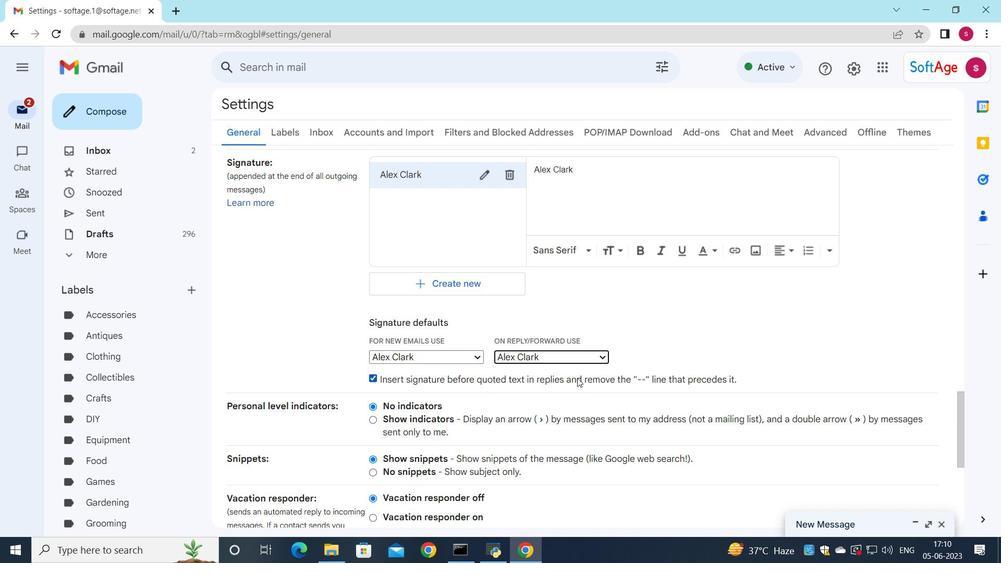 
Action: Mouse scrolled (577, 377) with delta (0, 0)
Screenshot: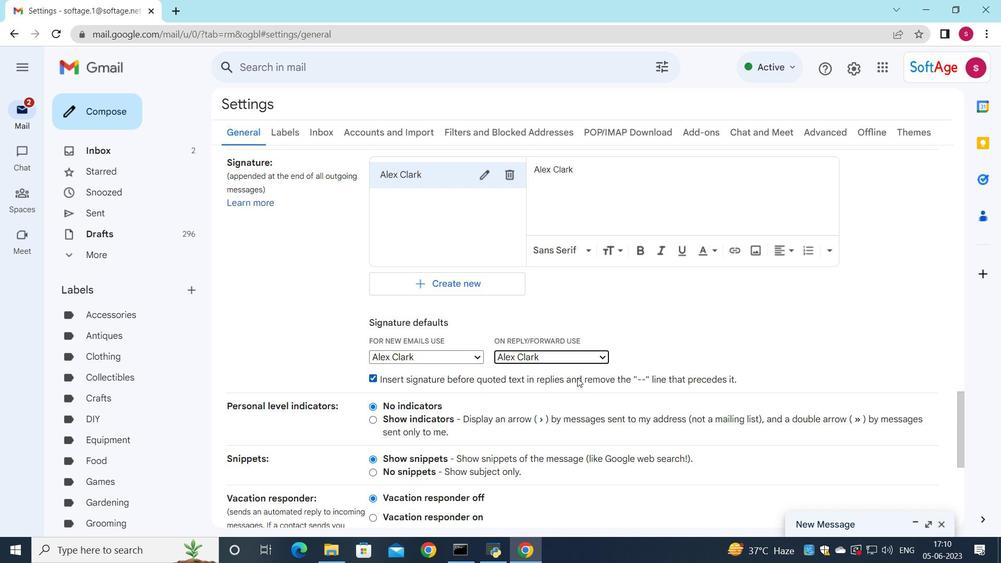 
Action: Mouse scrolled (577, 377) with delta (0, 0)
Screenshot: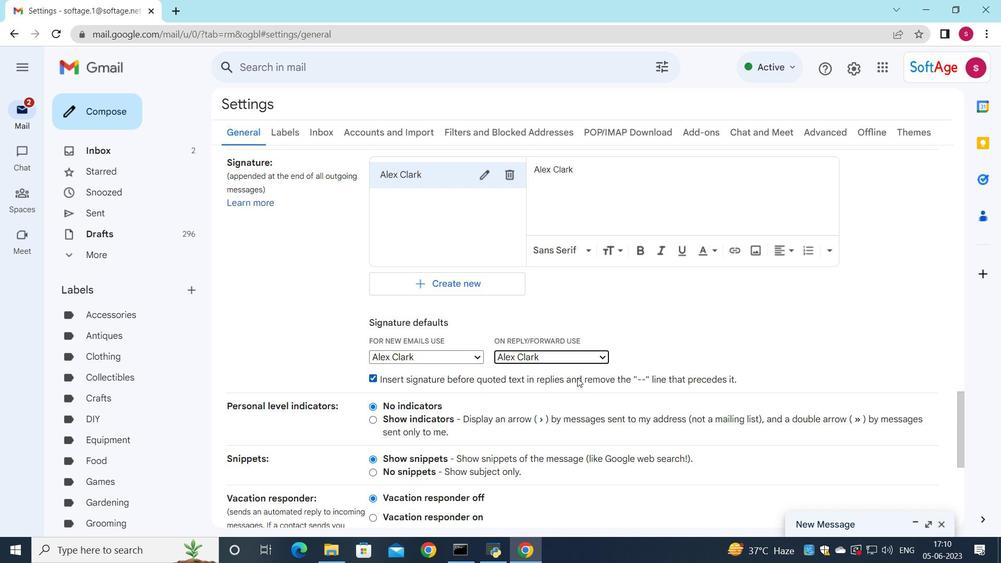 
Action: Mouse scrolled (577, 377) with delta (0, 0)
Screenshot: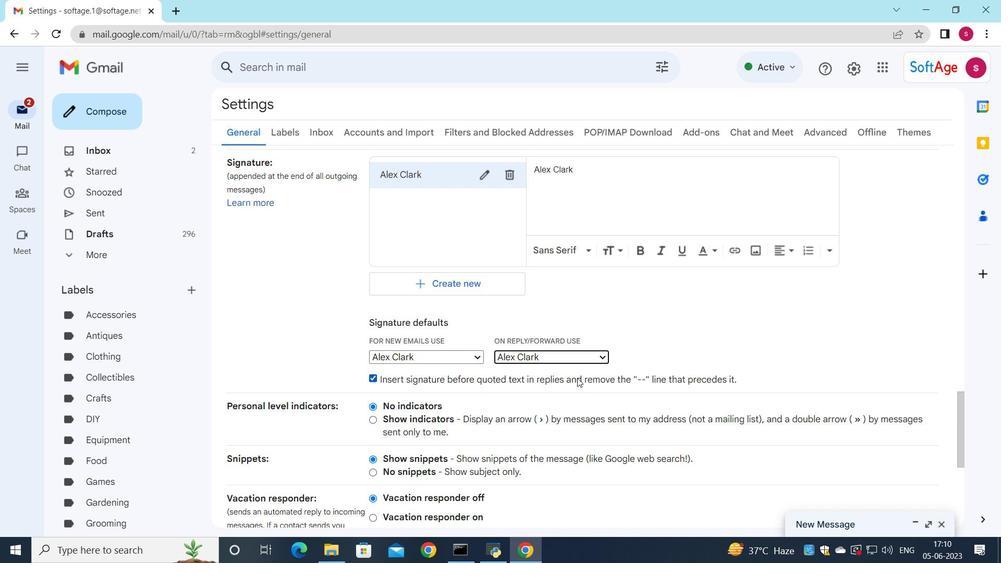 
Action: Mouse scrolled (577, 377) with delta (0, 0)
Screenshot: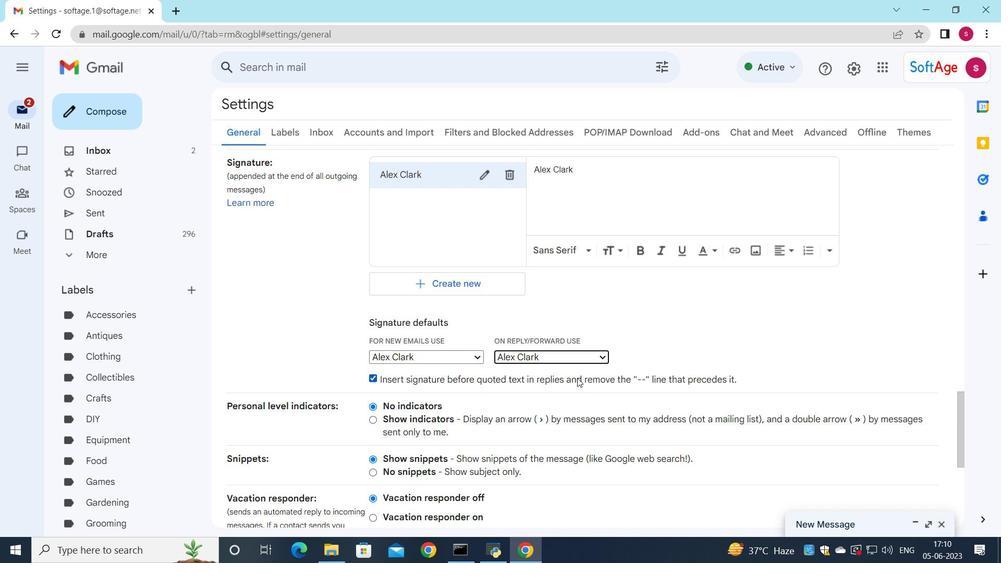 
Action: Mouse moved to (574, 458)
Screenshot: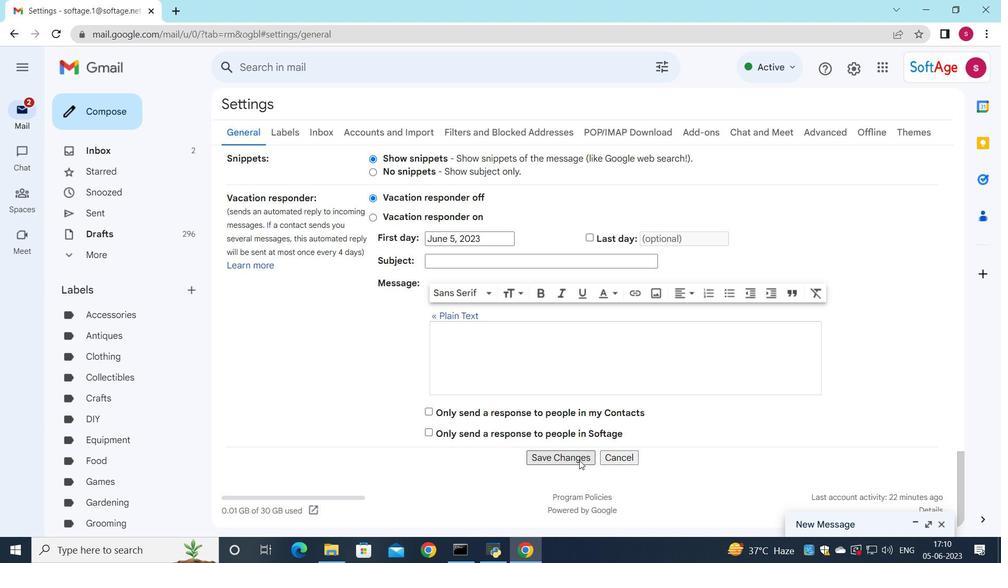 
Action: Mouse pressed left at (574, 458)
Screenshot: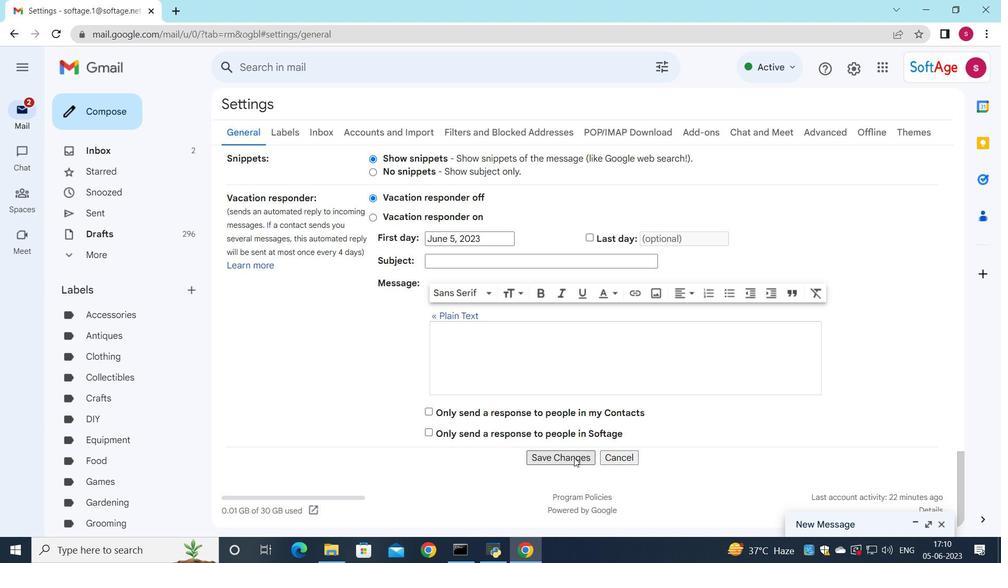 
Action: Mouse moved to (222, 391)
Screenshot: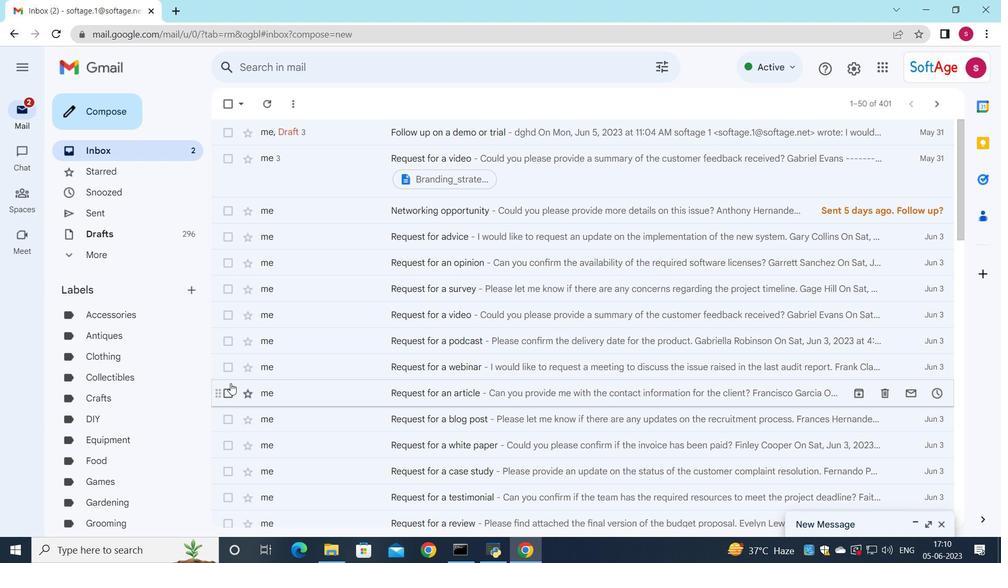 
Action: Mouse pressed left at (222, 391)
Screenshot: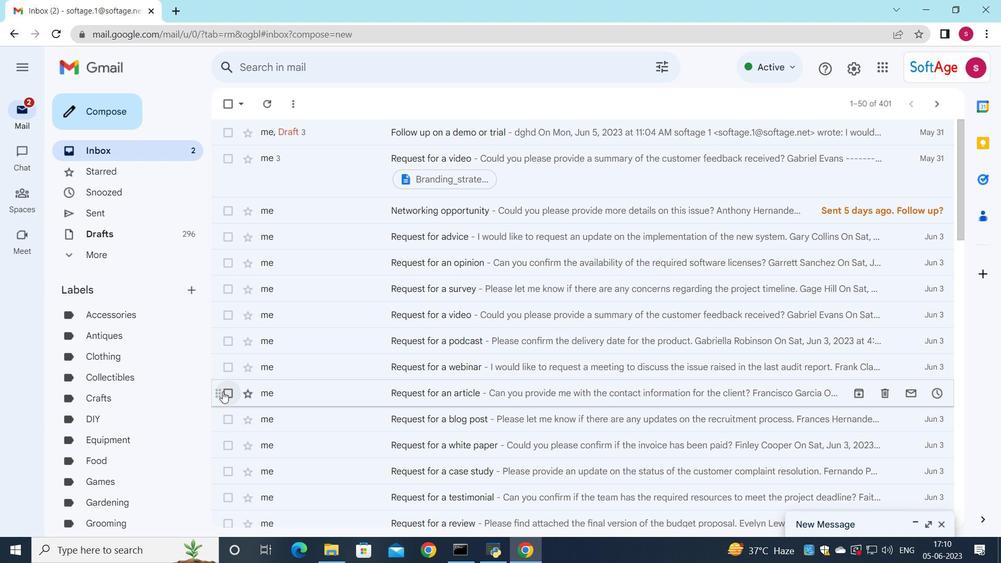 
Action: Mouse moved to (506, 104)
Screenshot: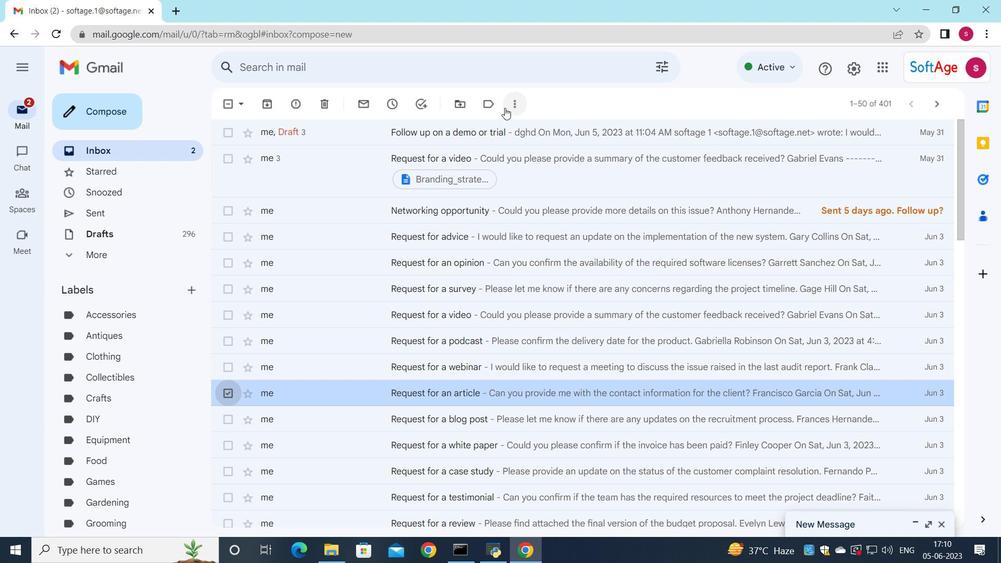 
Action: Mouse pressed left at (506, 104)
Screenshot: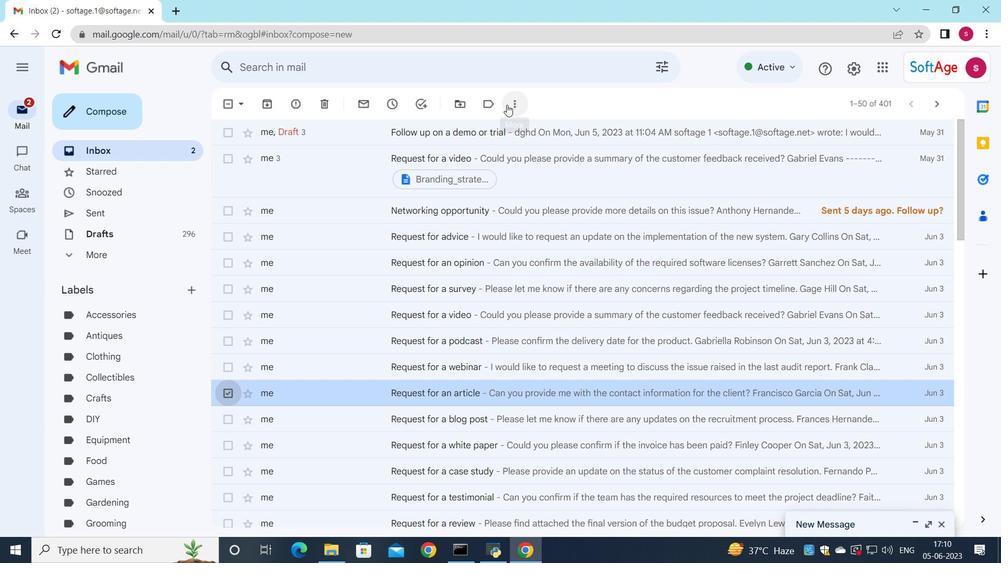 
Action: Mouse moved to (550, 225)
Screenshot: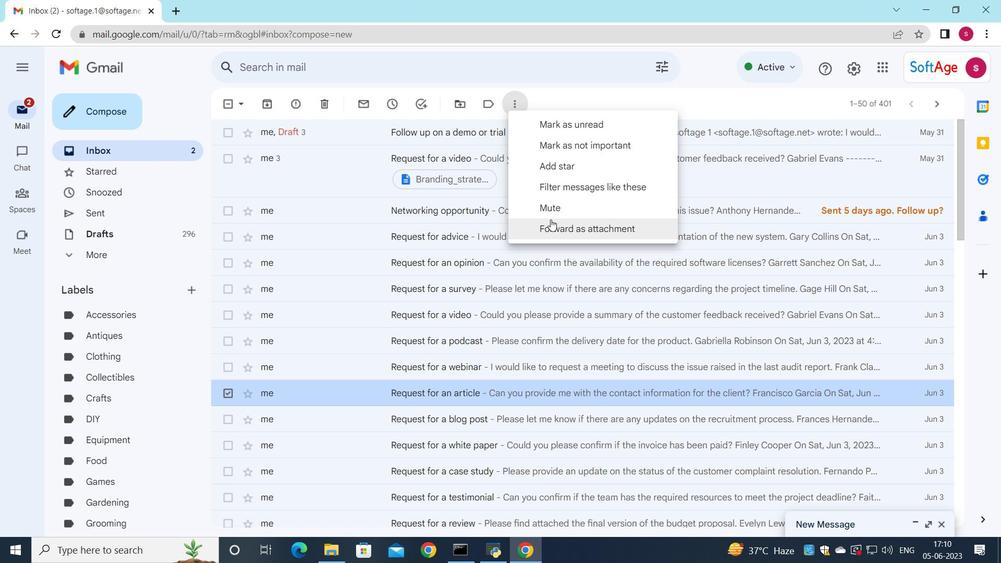 
Action: Mouse pressed left at (550, 225)
Screenshot: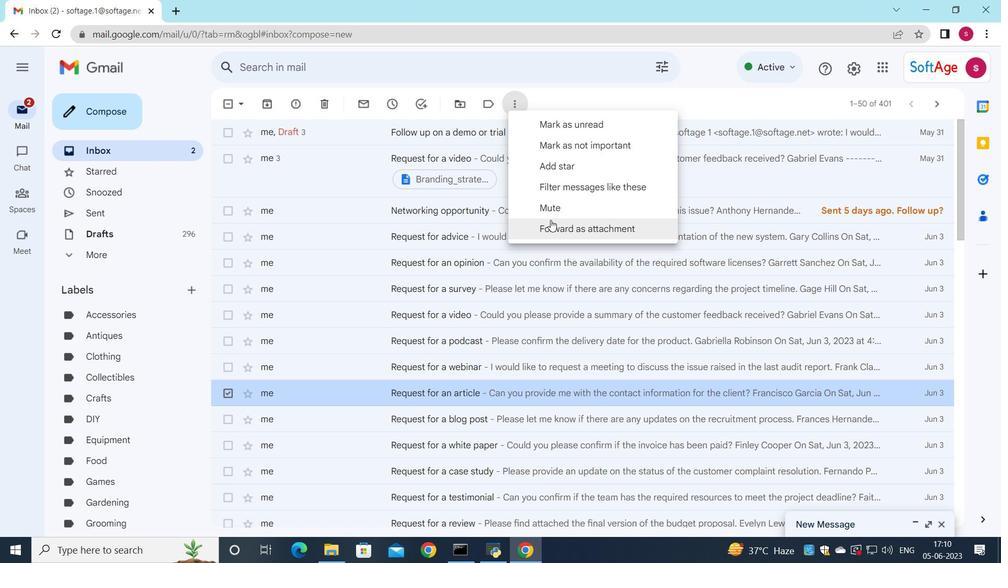 
Action: Mouse moved to (540, 242)
Screenshot: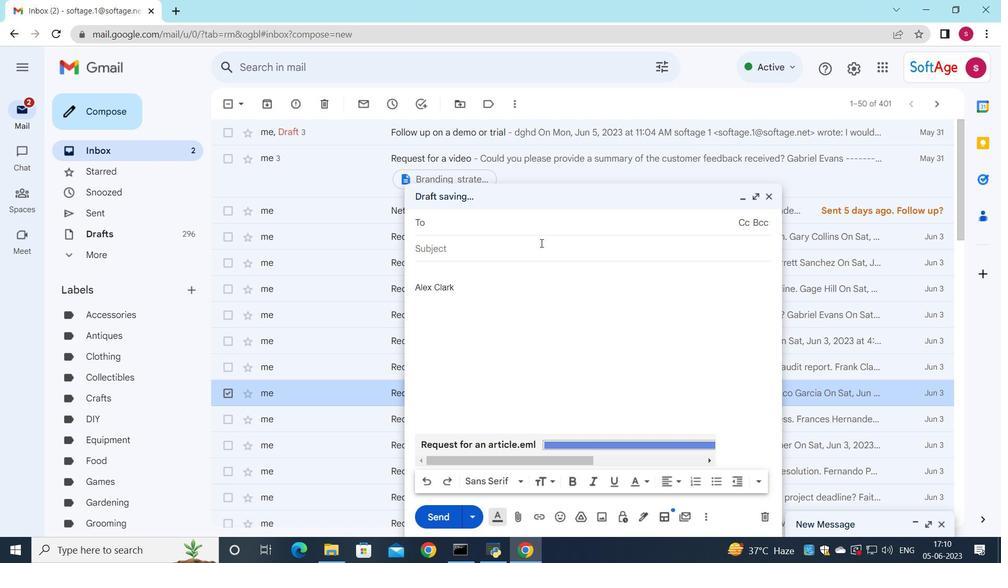 
Action: Key pressed s
Screenshot: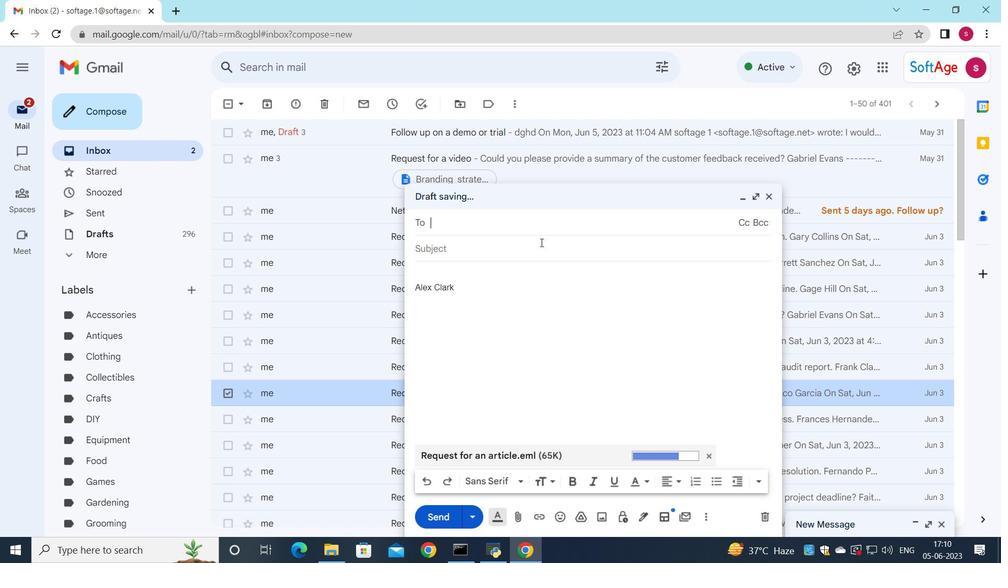 
Action: Mouse moved to (534, 349)
Screenshot: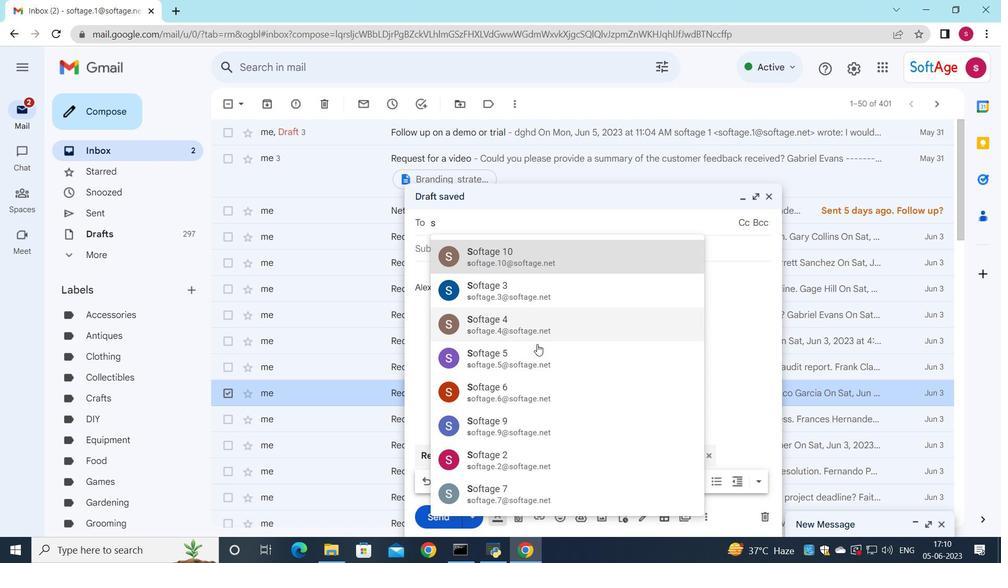 
Action: Mouse pressed left at (534, 349)
Screenshot: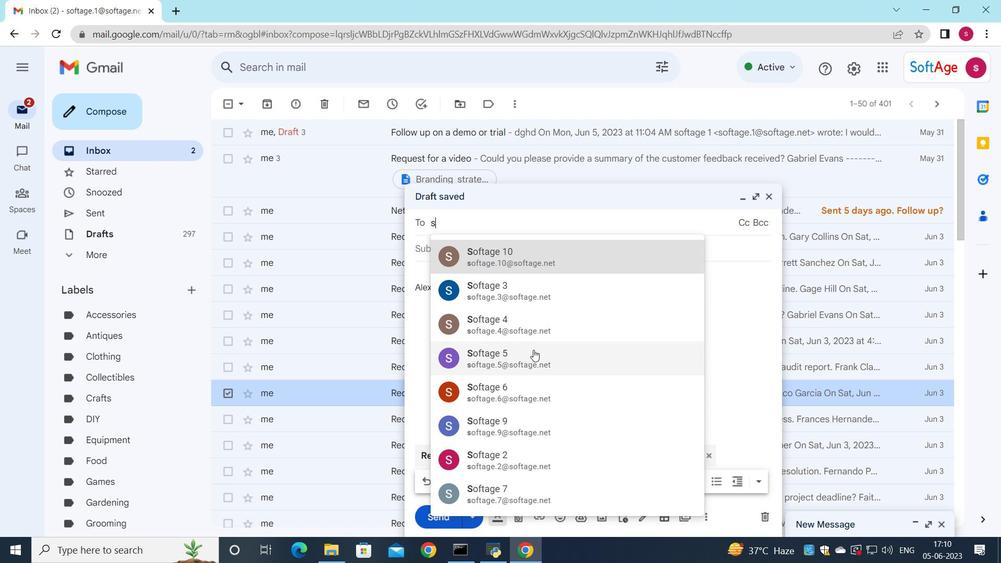 
Action: Mouse moved to (461, 260)
Screenshot: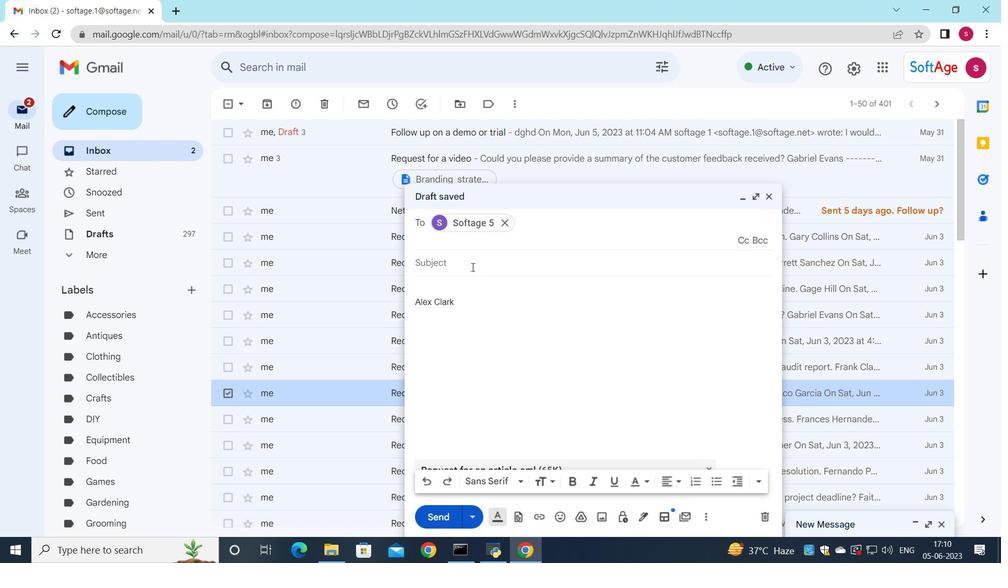 
Action: Mouse pressed left at (461, 260)
Screenshot: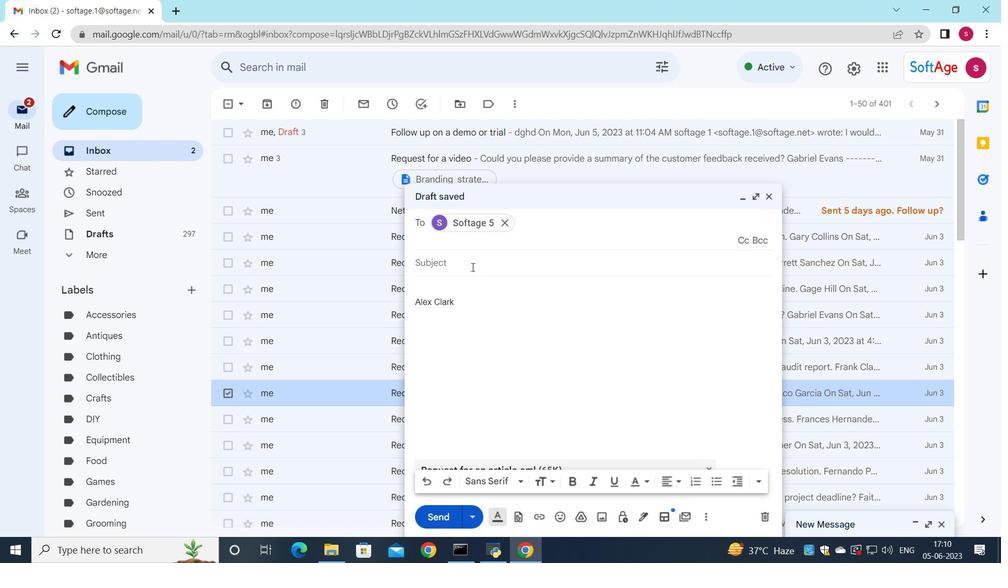 
Action: Key pressed <Key.shift><Key.shift>Status<Key.space>y<Key.backspace>update
Screenshot: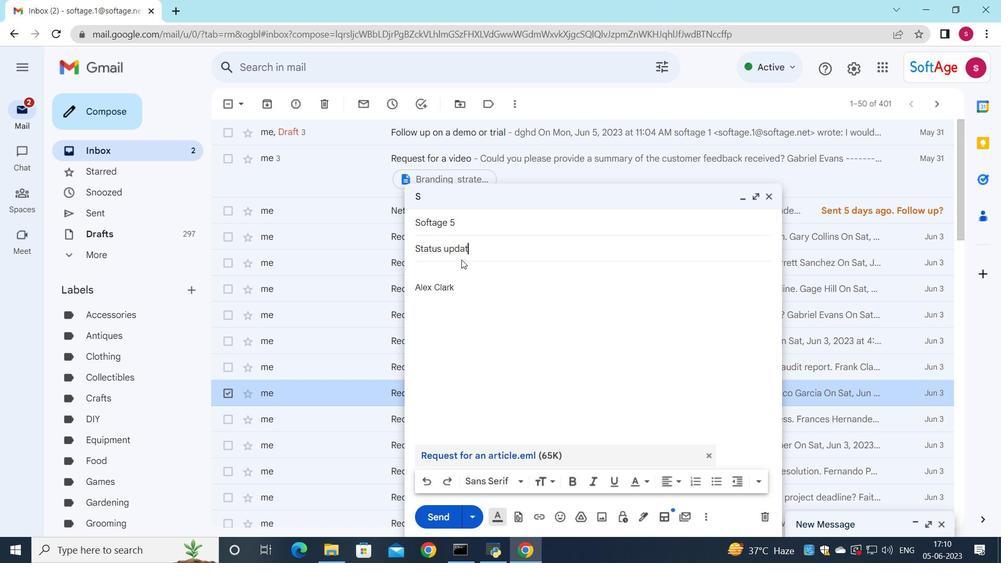 
Action: Mouse moved to (469, 222)
Screenshot: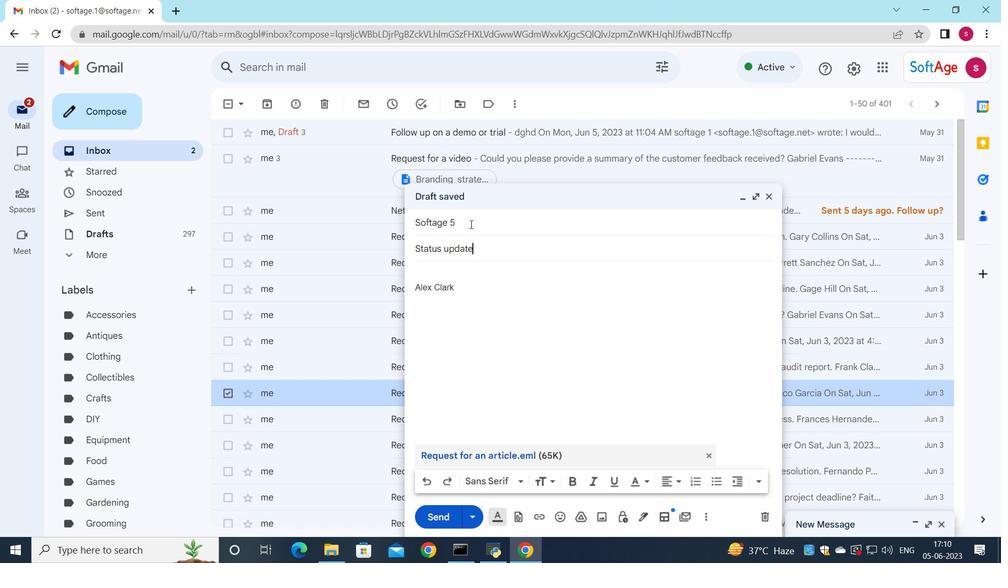 
Action: Mouse pressed left at (469, 222)
Screenshot: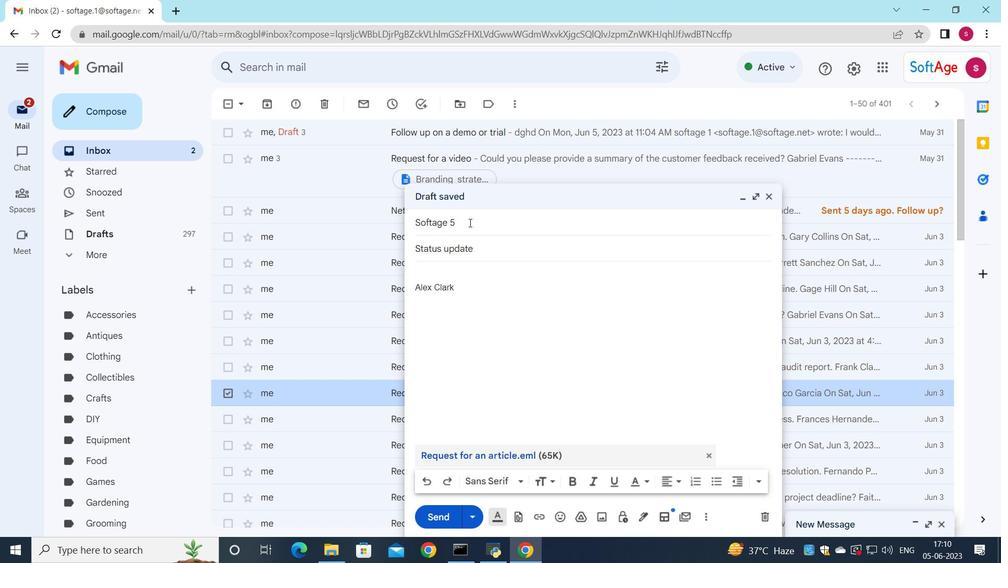 
Action: Mouse moved to (445, 289)
Screenshot: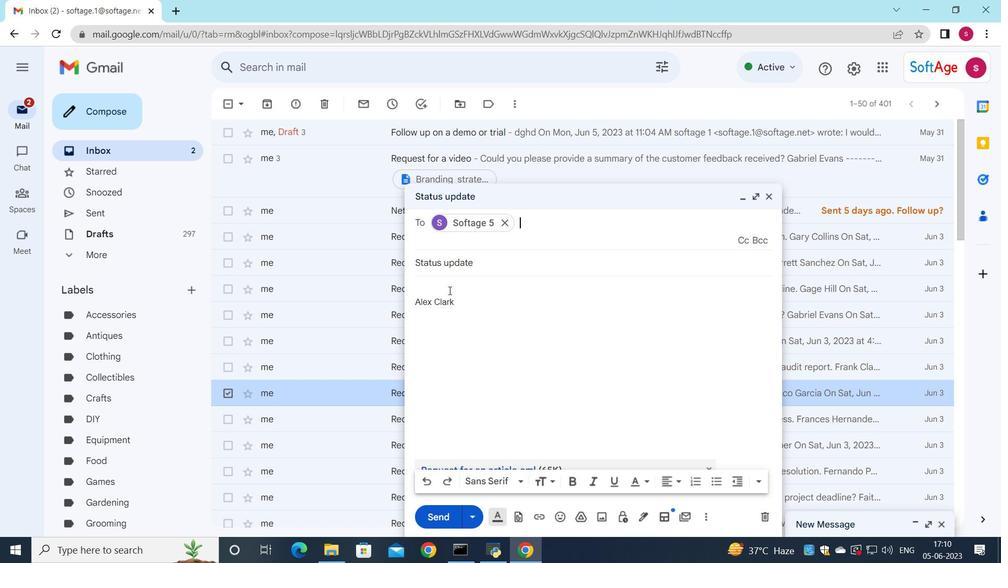
Action: Mouse pressed left at (445, 289)
Screenshot: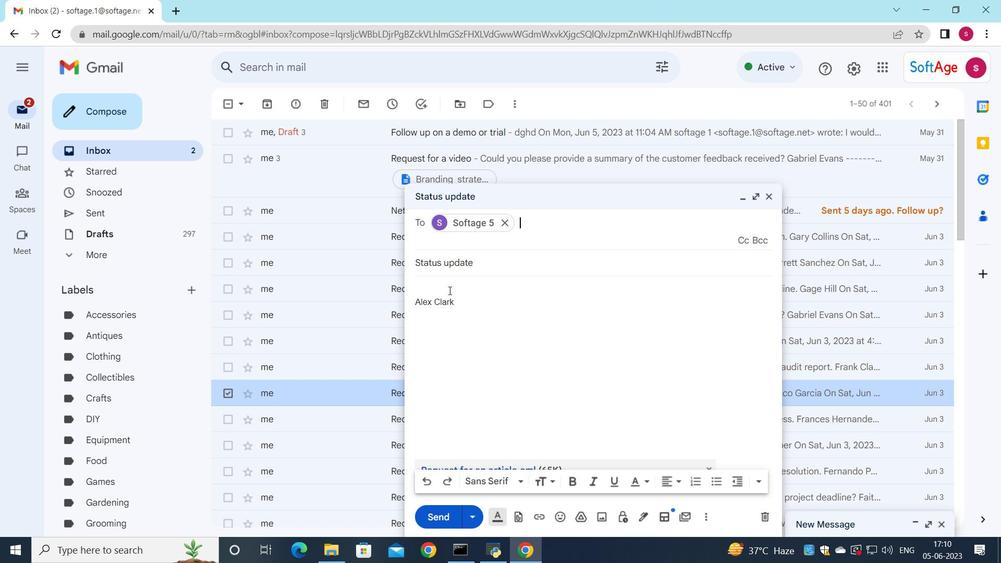
Action: Key pressed <Key.shift>Could<Key.space>you<Key.space>please<Key.space>provide<Key.space>feedback<Key.space>on<Key.space>the<Key.space>latest<Key.space>version<Key.space>of<Key.space>the<Key.space>project<Key.space>report<Key.shift_r>?
Screenshot: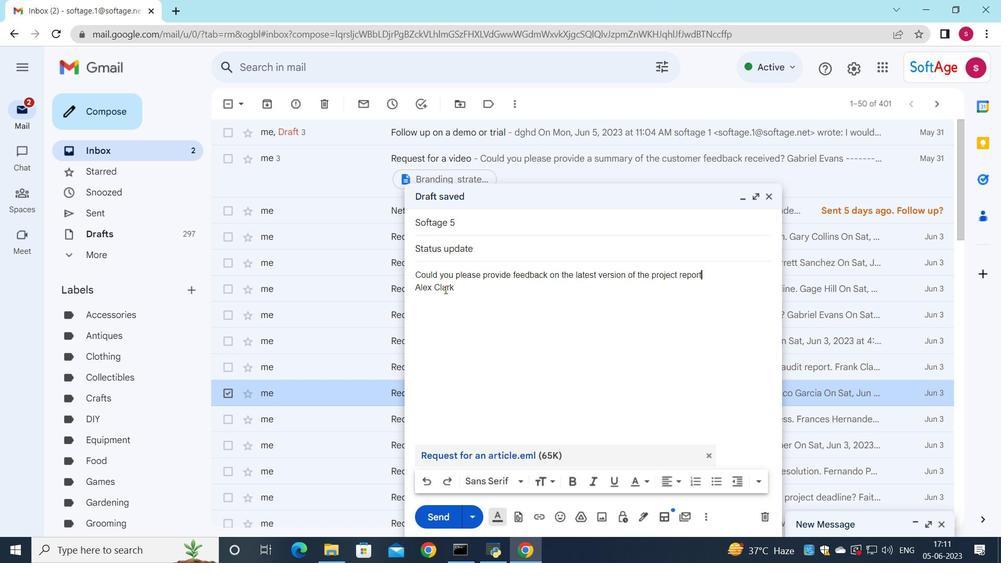
Action: Mouse moved to (432, 511)
Screenshot: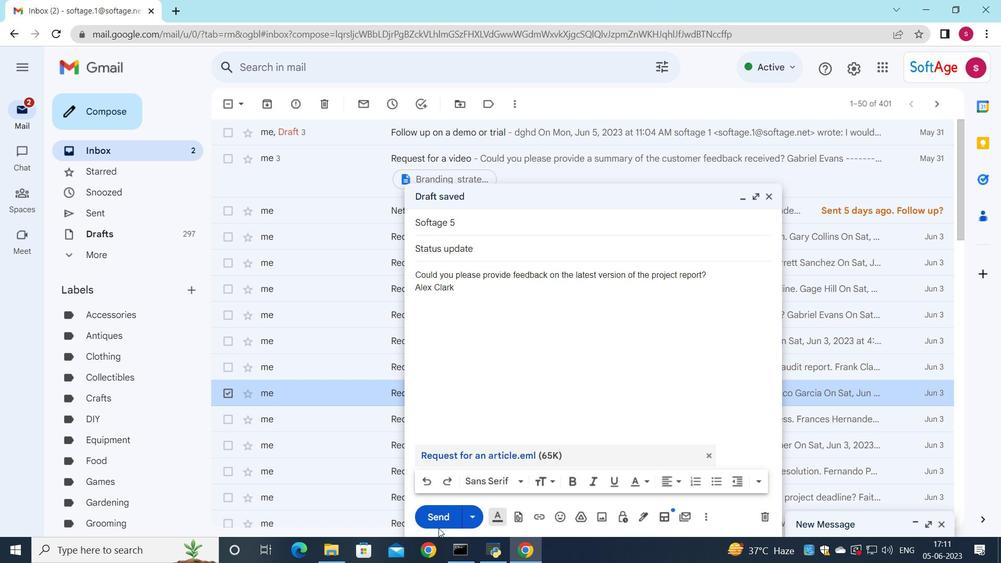 
Action: Mouse pressed left at (432, 511)
Screenshot: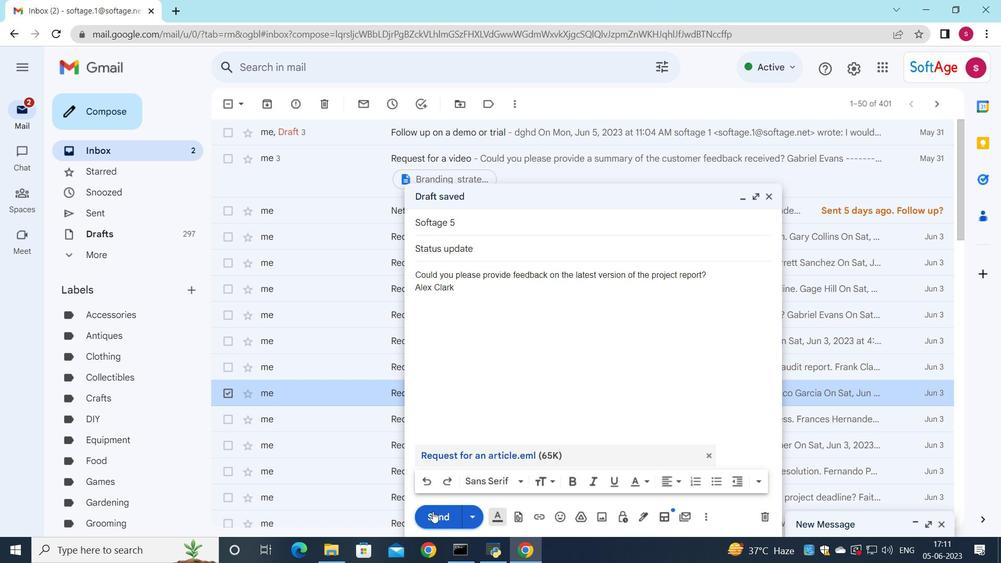 
Action: Mouse moved to (438, 506)
Screenshot: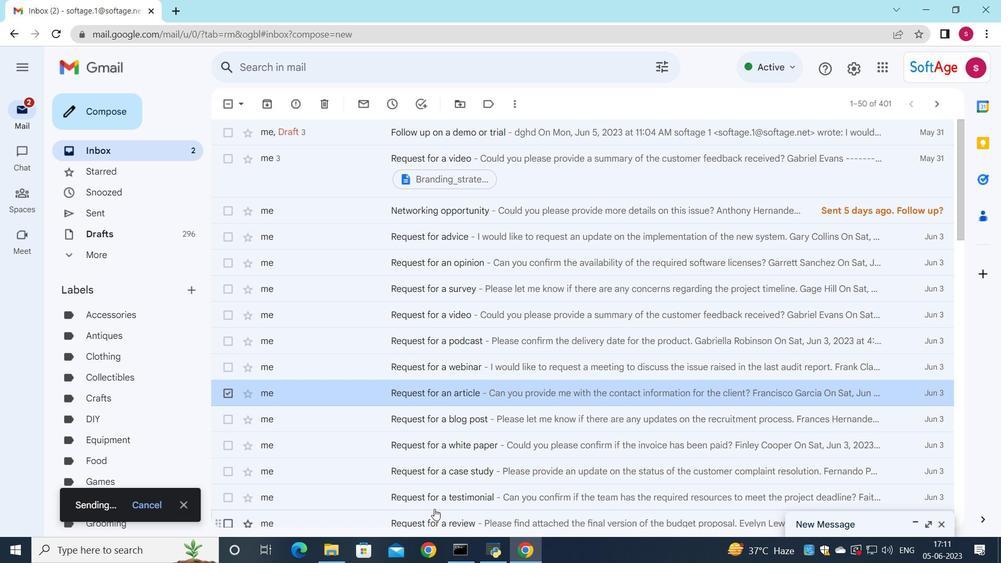 
